 Task: Find connections with filter location Mojokerto with filter topic #healthwith filter profile language Spanish with filter current company Philips Lighting with filter school Indian Institute of Technology, Ropar with filter industry Retail Pharmacies with filter service category User Experience Writing with filter keywords title Welding
Action: Mouse pressed left at (495, 137)
Screenshot: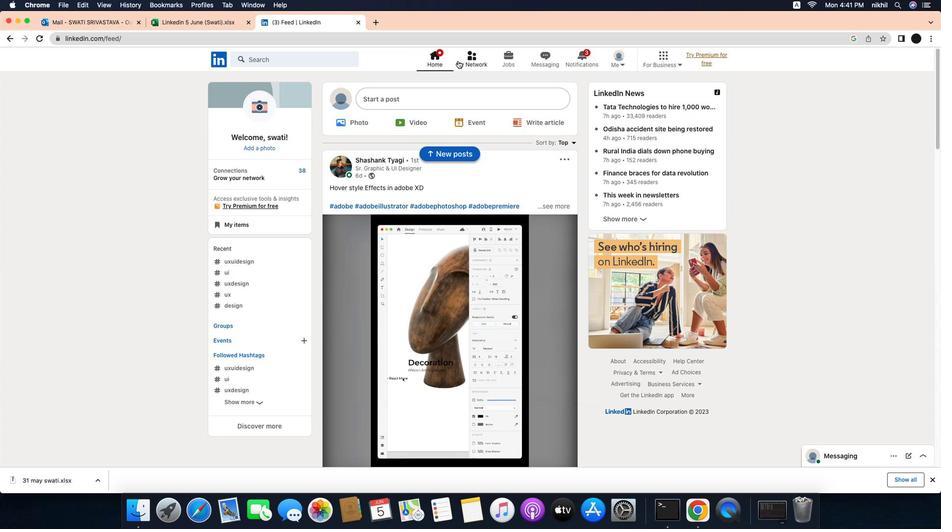 
Action: Mouse moved to (548, 140)
Screenshot: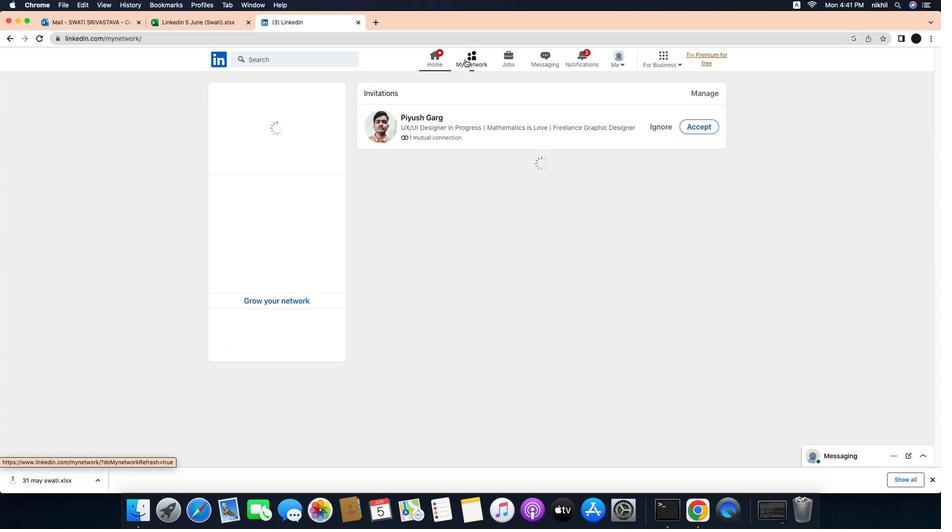 
Action: Mouse pressed left at (548, 140)
Screenshot: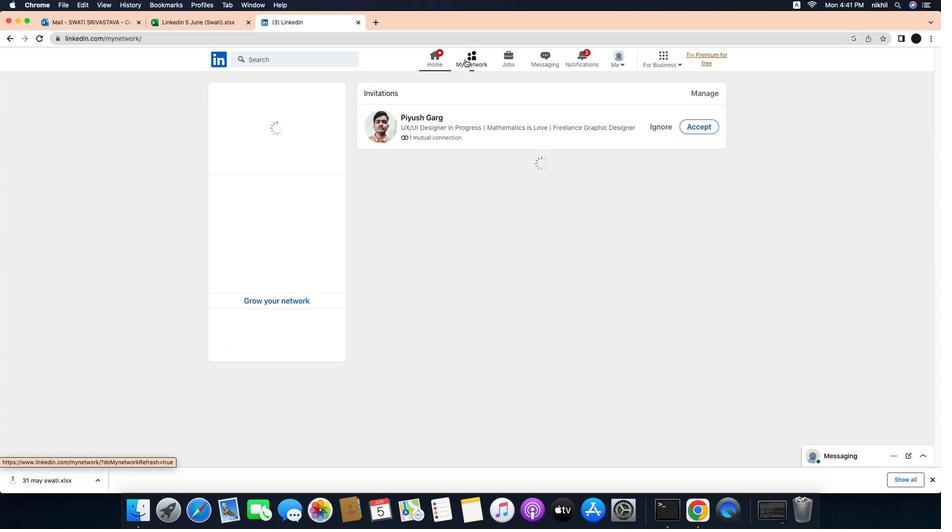 
Action: Mouse moved to (438, 177)
Screenshot: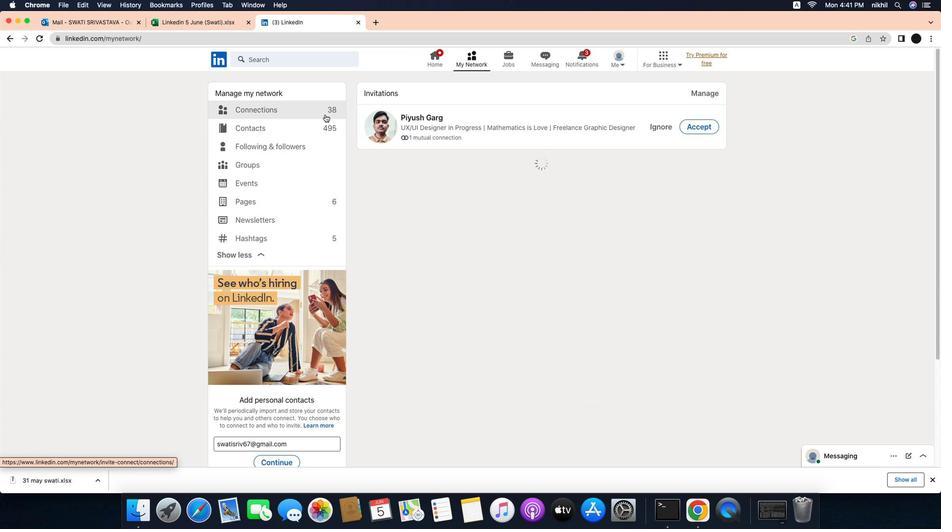 
Action: Mouse pressed left at (438, 177)
Screenshot: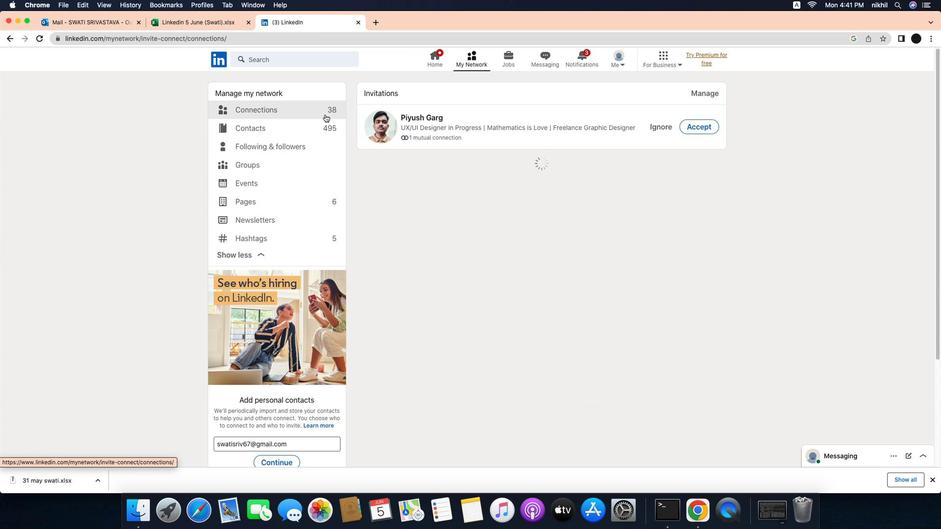 
Action: Mouse moved to (605, 176)
Screenshot: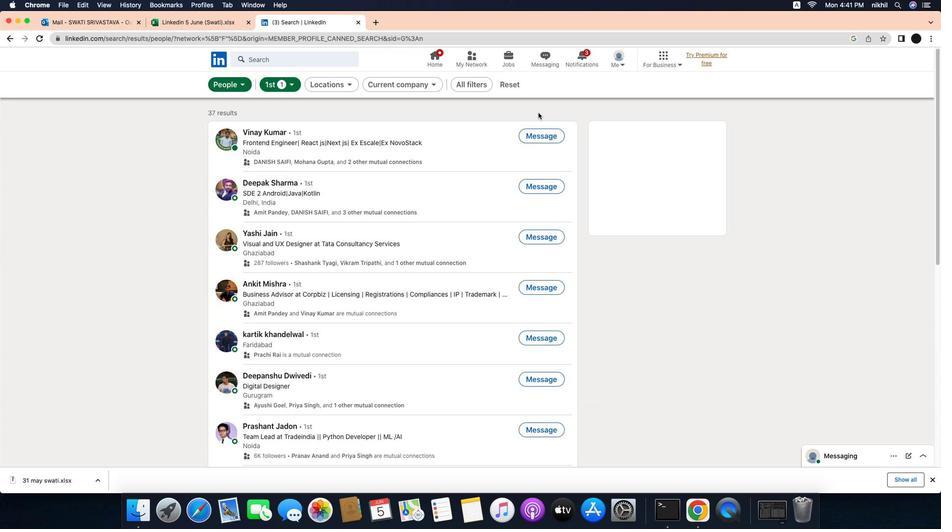 
Action: Mouse pressed left at (605, 176)
Screenshot: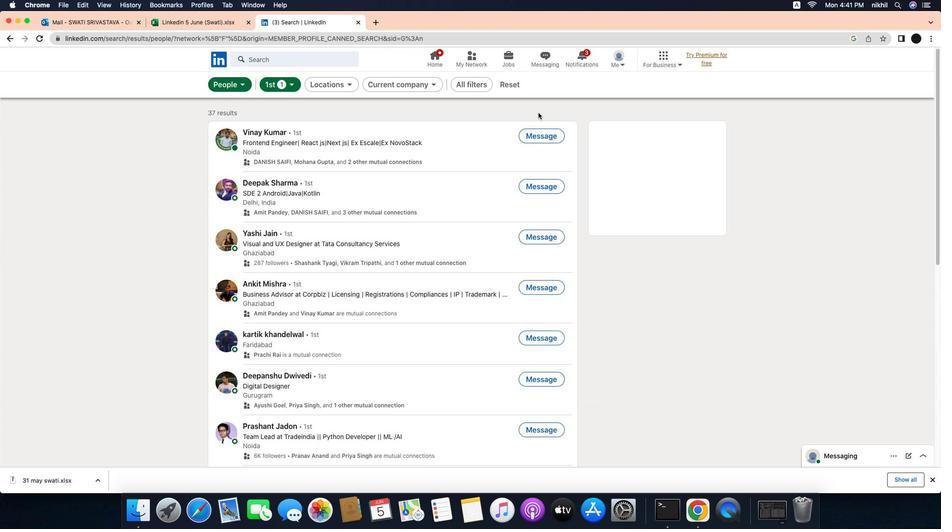 
Action: Mouse moved to (589, 158)
Screenshot: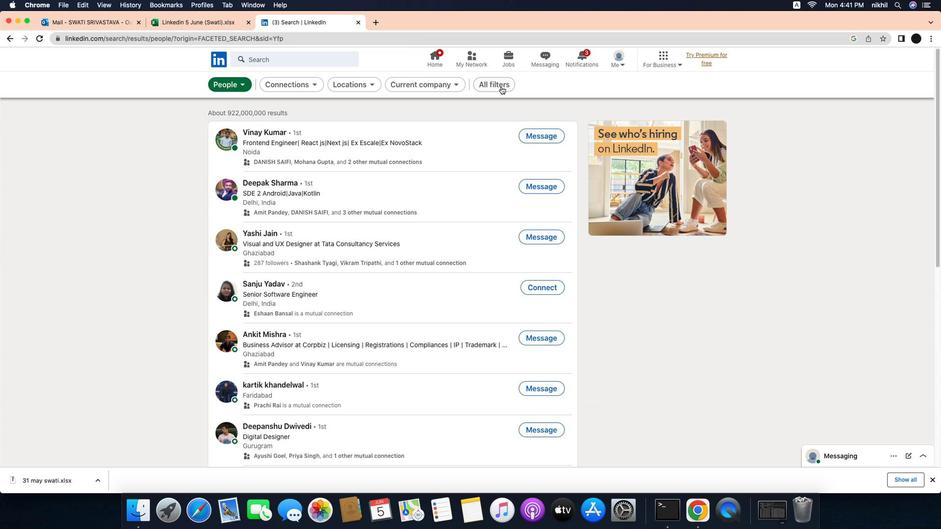 
Action: Mouse pressed left at (589, 158)
Screenshot: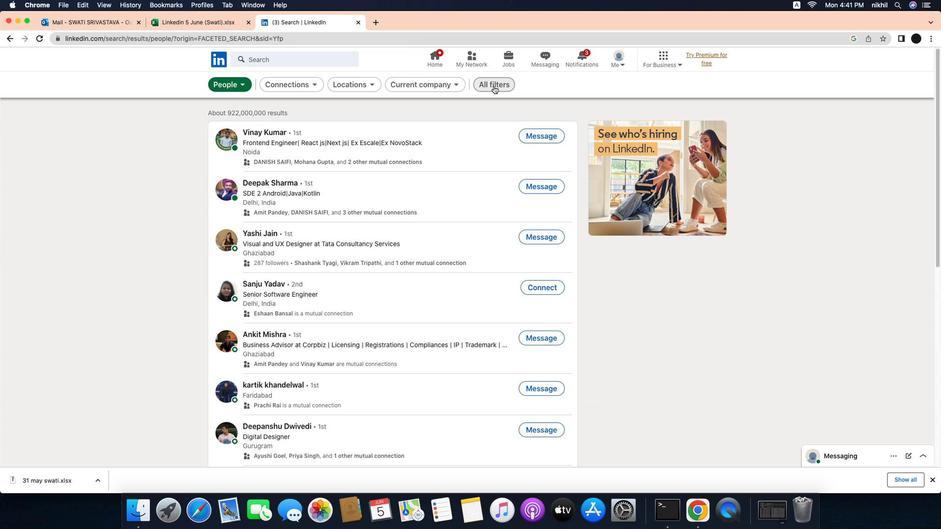 
Action: Mouse moved to (570, 157)
Screenshot: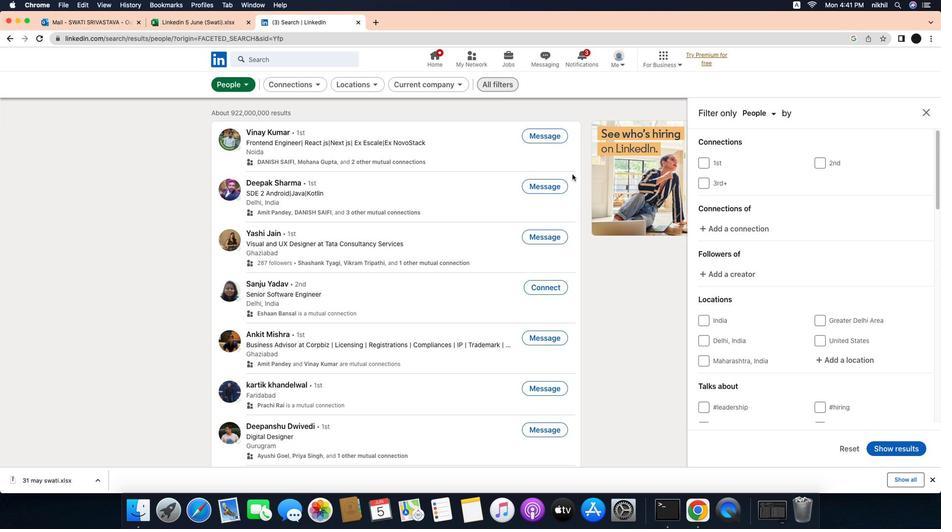 
Action: Mouse pressed left at (570, 157)
Screenshot: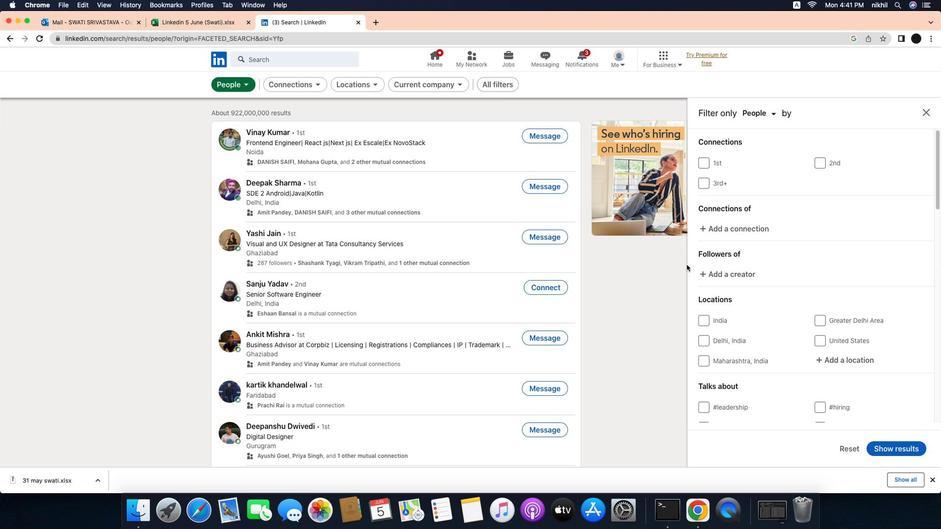 
Action: Mouse moved to (784, 304)
Screenshot: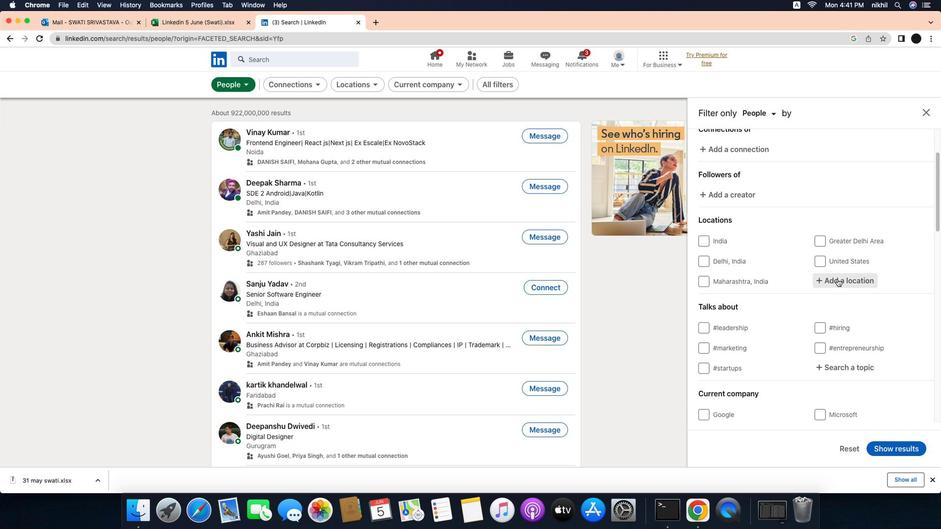 
Action: Mouse scrolled (784, 304) with delta (181, 101)
Screenshot: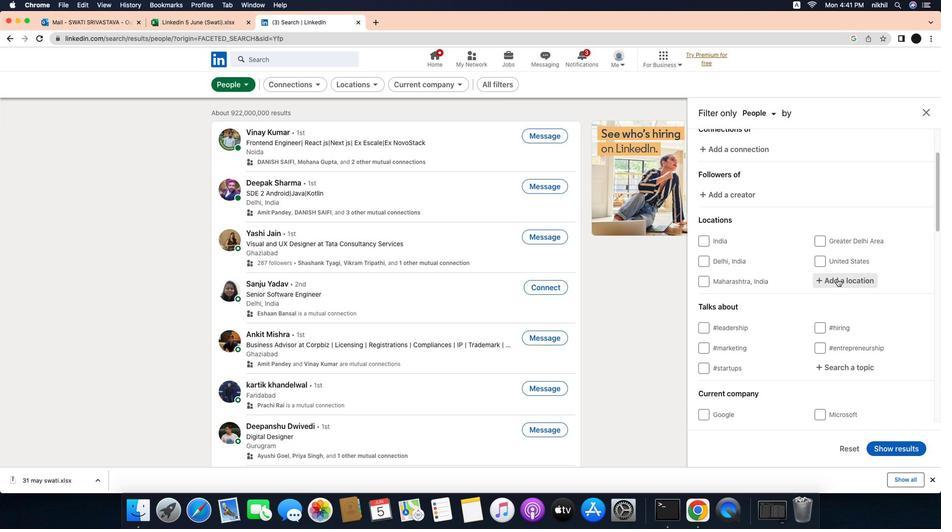 
Action: Mouse scrolled (784, 304) with delta (181, 101)
Screenshot: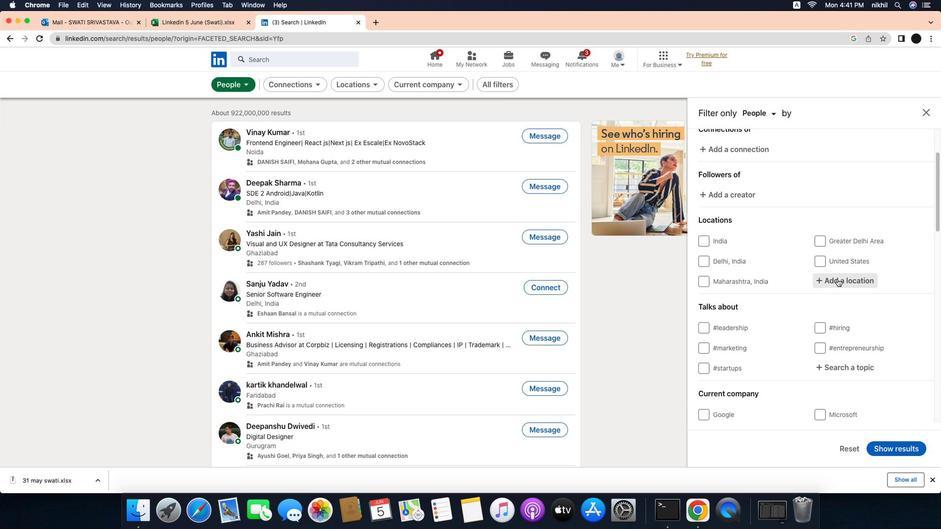 
Action: Mouse scrolled (784, 304) with delta (181, 101)
Screenshot: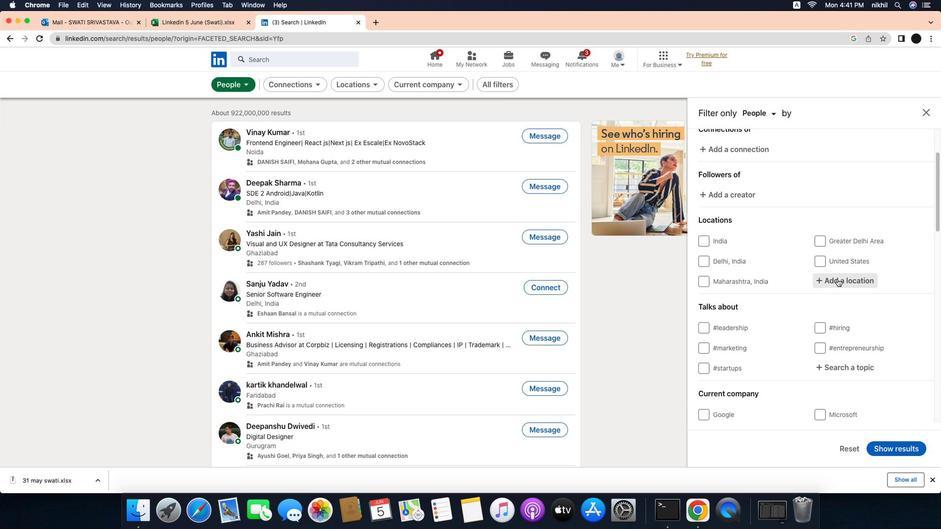 
Action: Mouse moved to (842, 285)
Screenshot: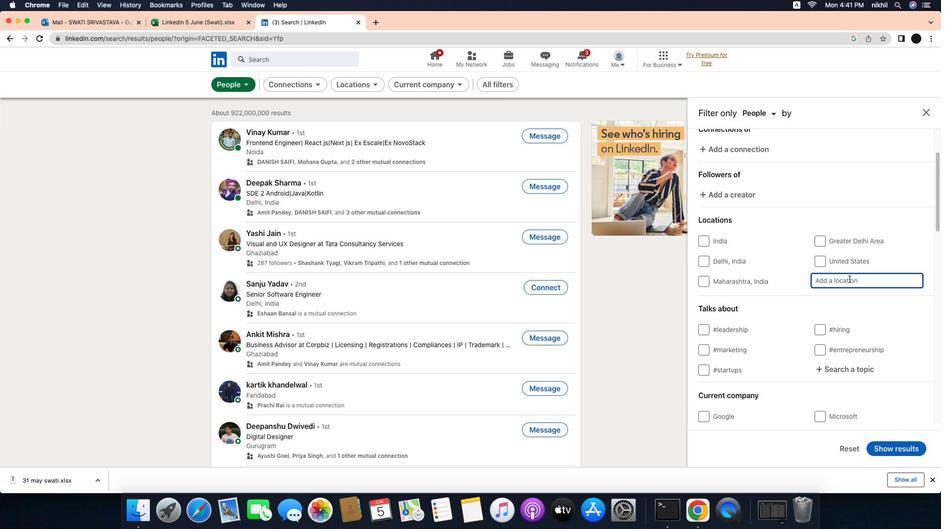 
Action: Mouse pressed left at (842, 285)
Screenshot: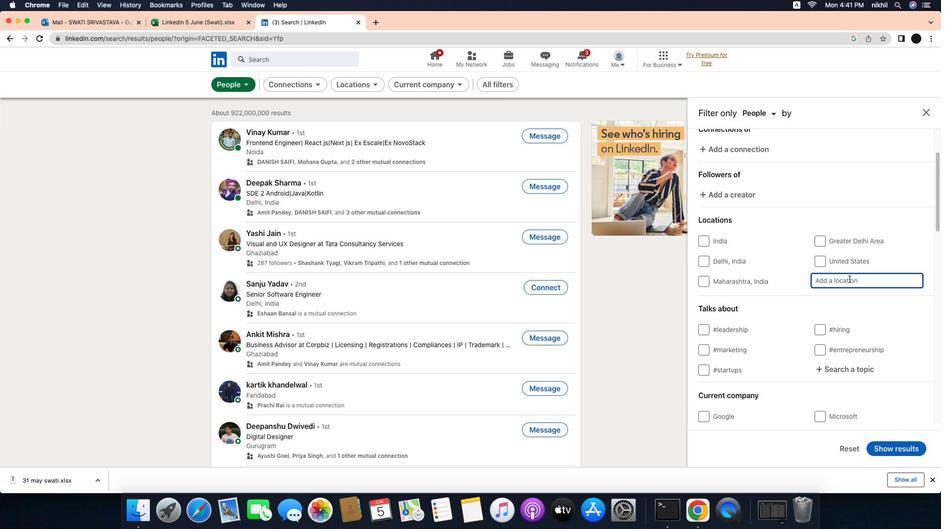 
Action: Mouse moved to (851, 285)
Screenshot: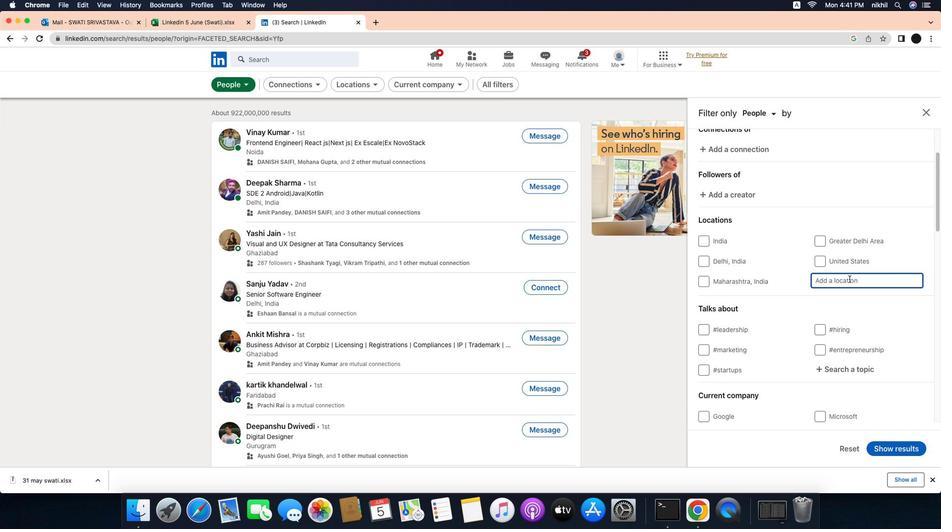 
Action: Mouse pressed left at (851, 285)
Screenshot: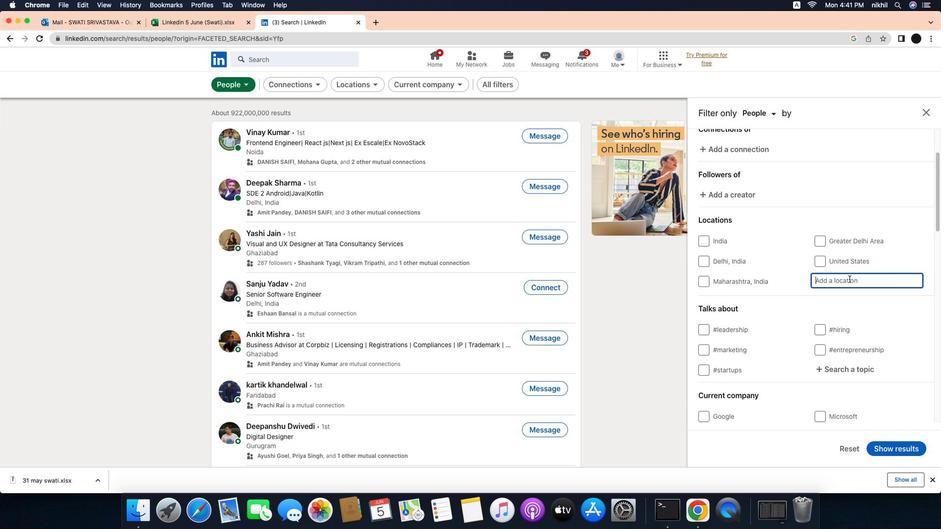 
Action: Key pressed Key.caps_lock'M'Key.caps_lock'o''j''o''k''e''r''t''o'Key.enter
Screenshot: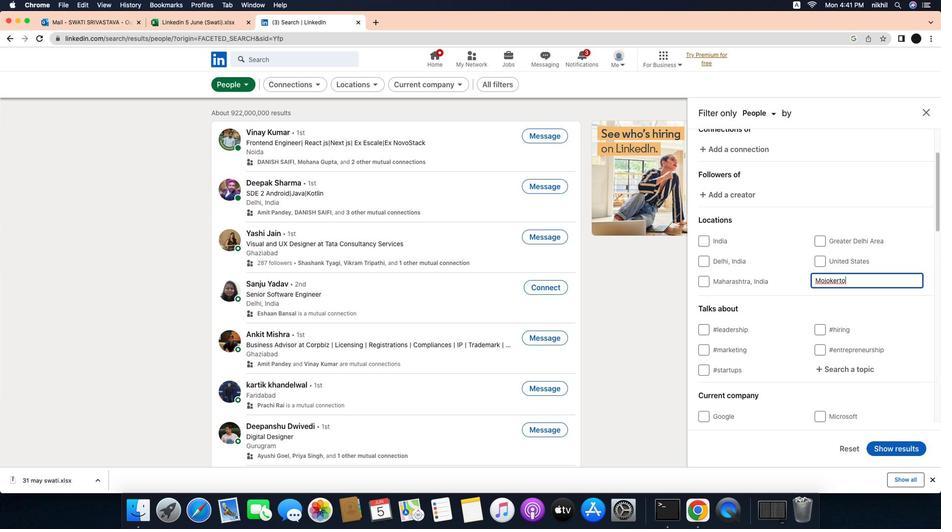 
Action: Mouse moved to (850, 308)
Screenshot: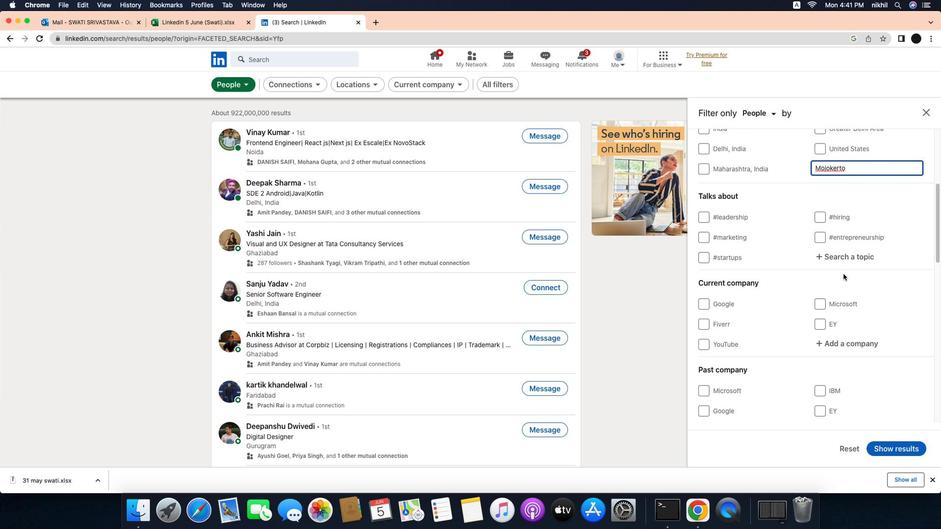 
Action: Mouse scrolled (850, 308) with delta (181, 101)
Screenshot: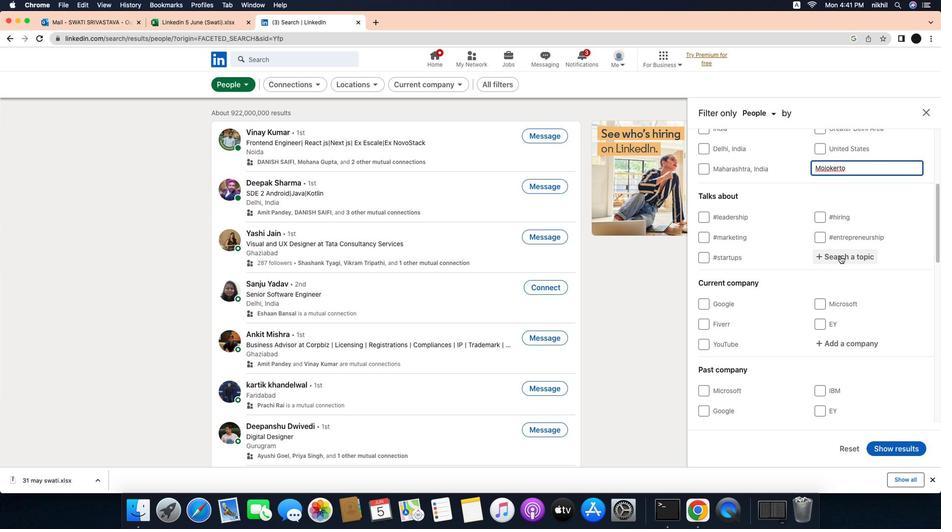 
Action: Mouse moved to (850, 308)
Screenshot: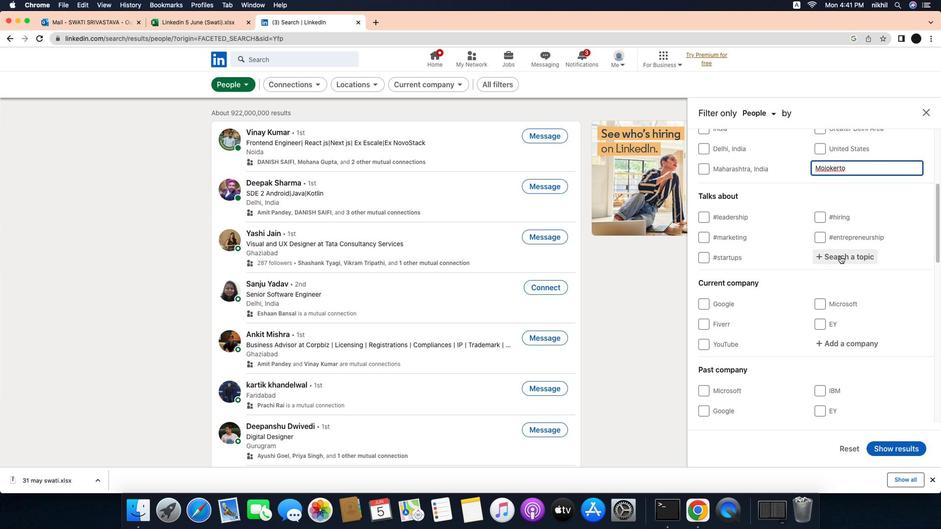 
Action: Mouse scrolled (850, 308) with delta (181, 101)
Screenshot: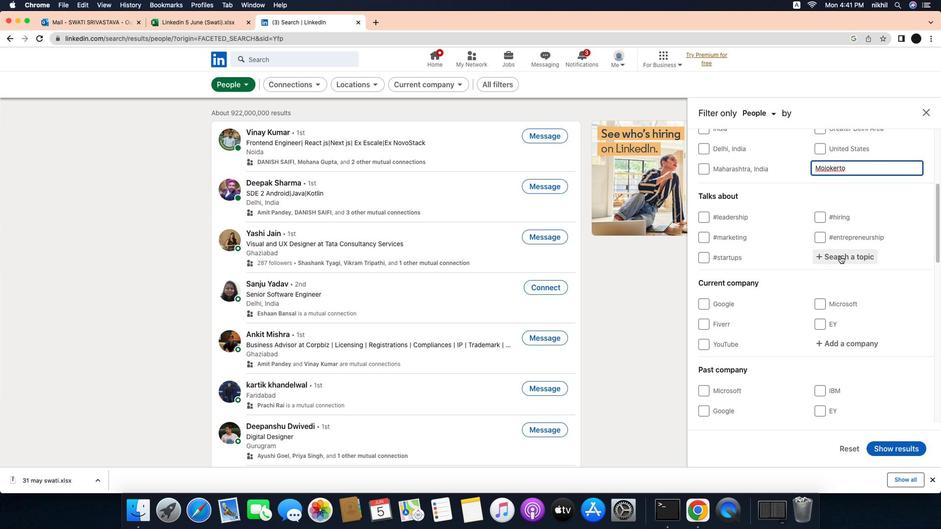 
Action: Mouse moved to (849, 308)
Screenshot: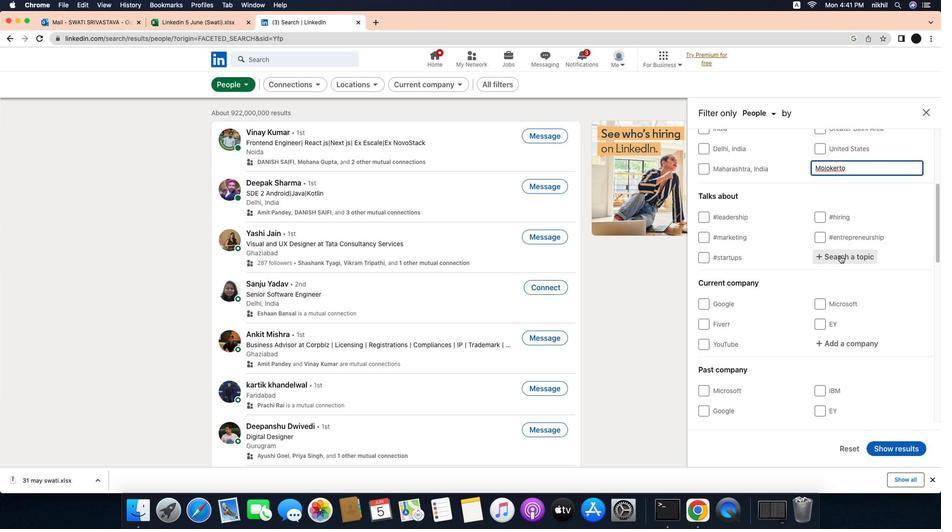
Action: Mouse scrolled (849, 308) with delta (181, 101)
Screenshot: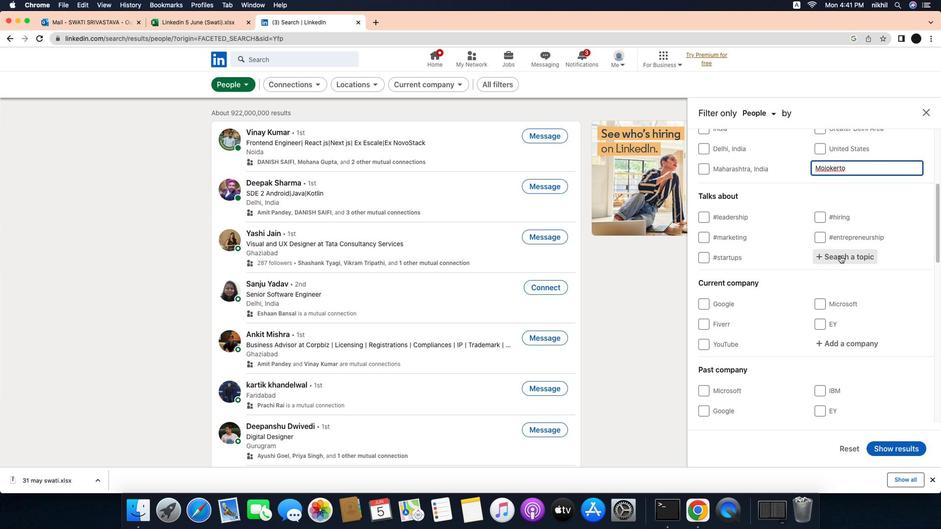
Action: Mouse moved to (849, 308)
Screenshot: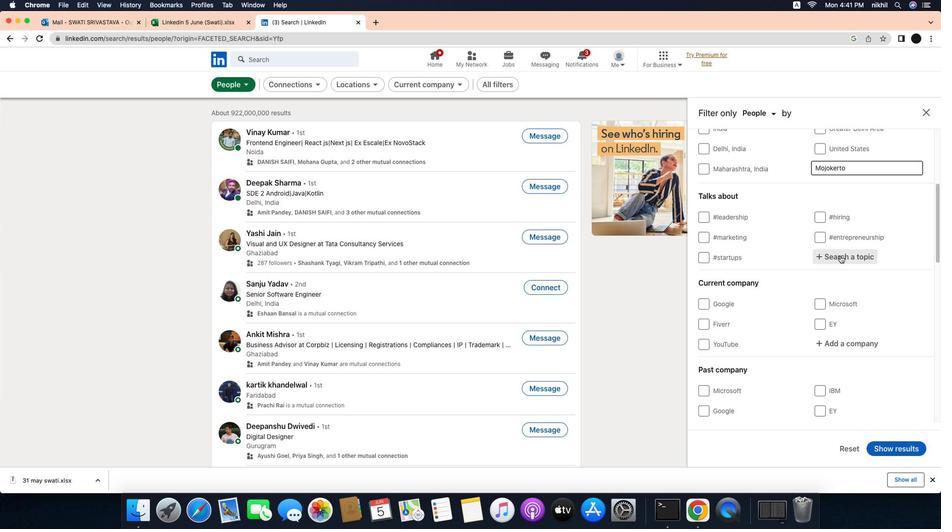 
Action: Mouse scrolled (849, 308) with delta (181, 101)
Screenshot: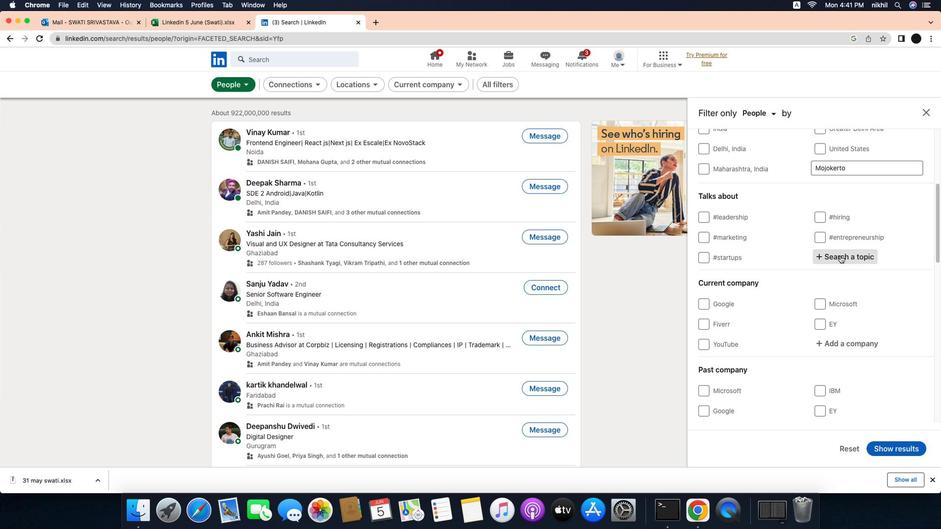 
Action: Mouse moved to (843, 270)
Screenshot: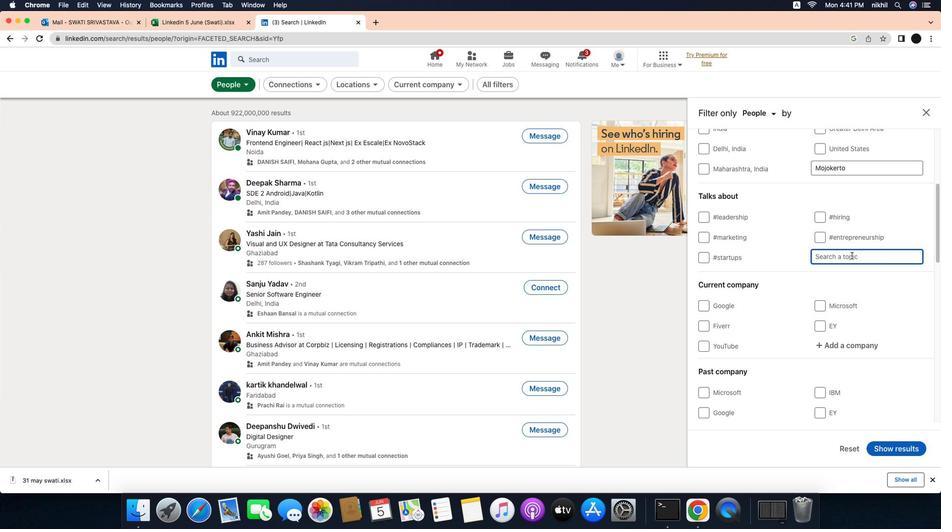 
Action: Mouse pressed left at (843, 270)
Screenshot: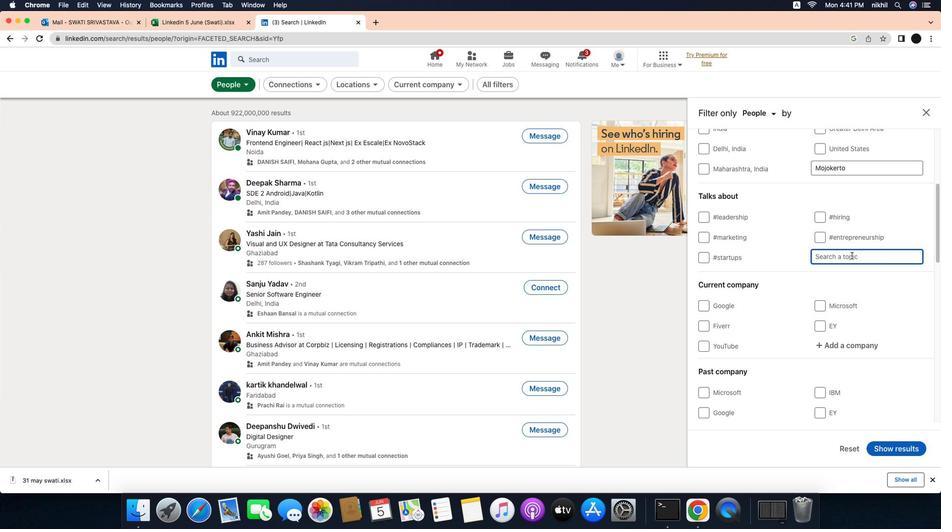 
Action: Mouse moved to (853, 269)
Screenshot: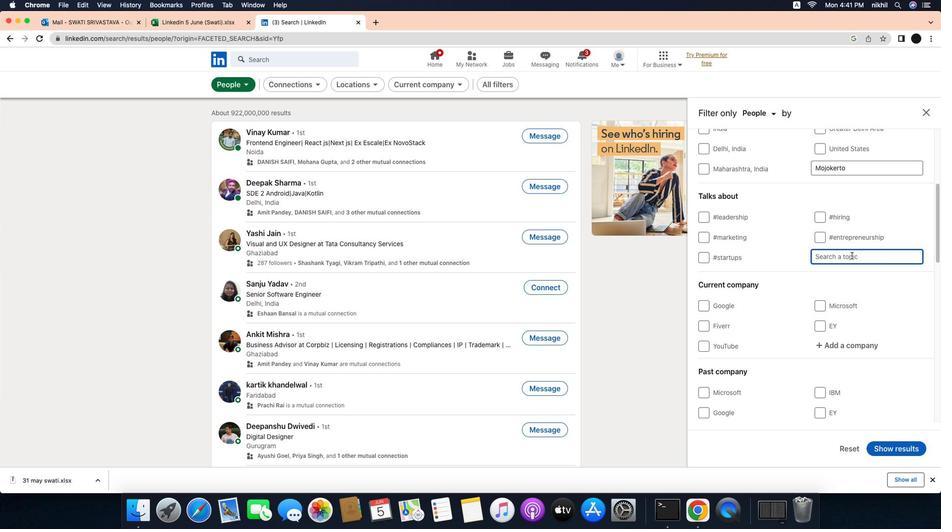 
Action: Mouse pressed left at (853, 269)
Screenshot: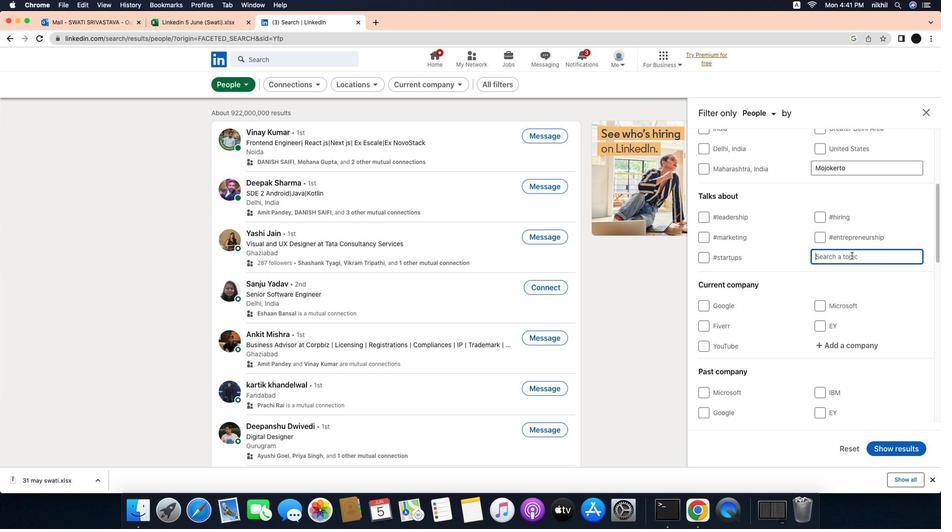 
Action: Mouse moved to (853, 270)
Screenshot: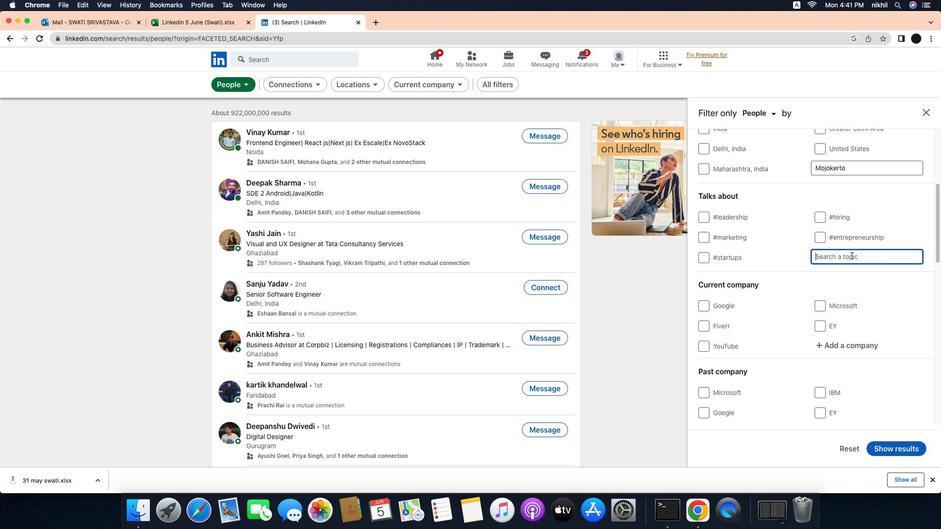 
Action: Key pressed 'h''e''a''l''t''h'
Screenshot: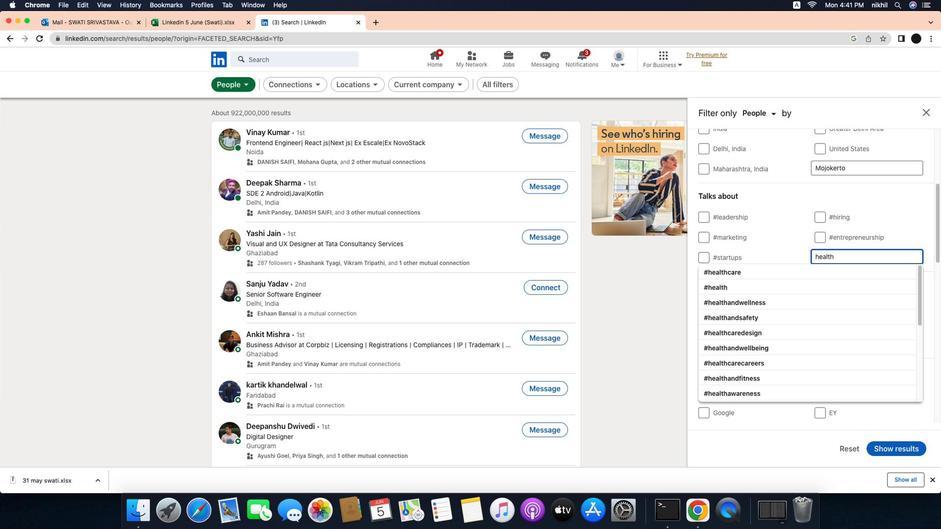 
Action: Mouse moved to (809, 287)
Screenshot: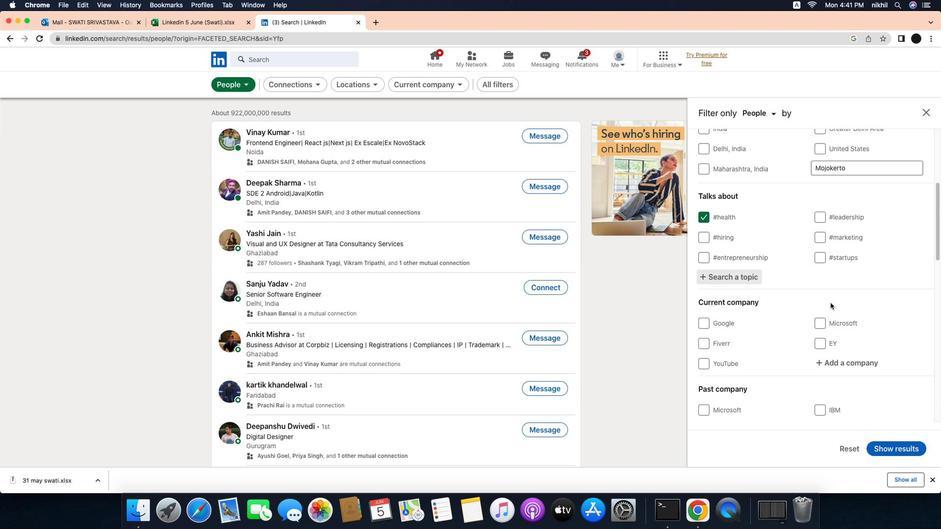 
Action: Mouse pressed left at (809, 287)
Screenshot: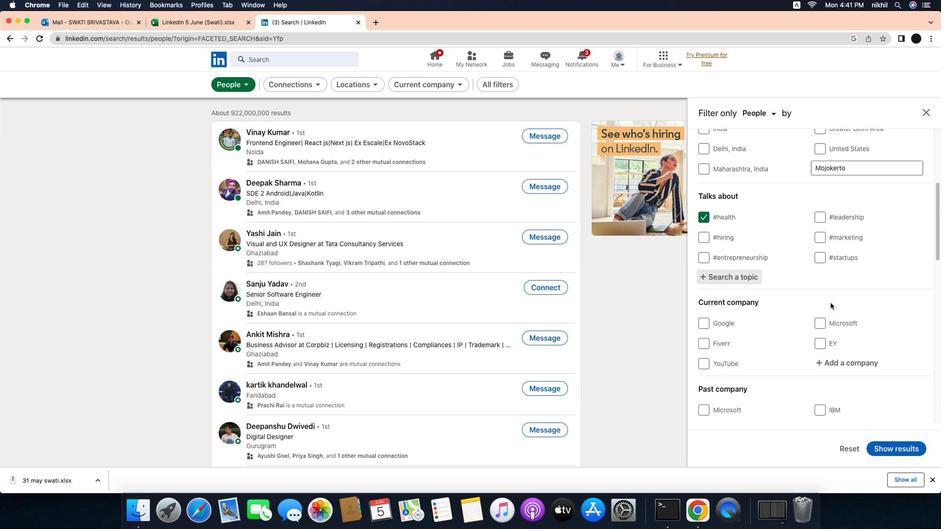 
Action: Mouse moved to (836, 301)
Screenshot: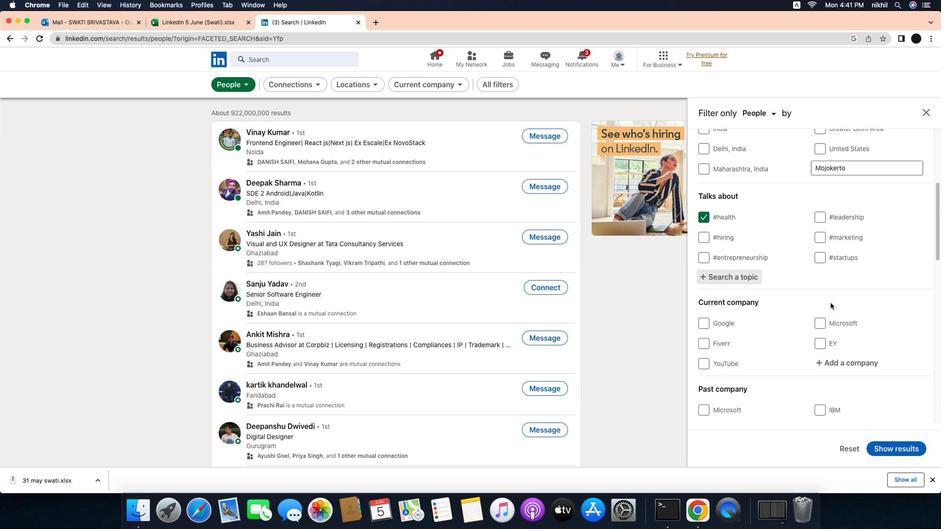 
Action: Mouse scrolled (836, 301) with delta (181, 101)
Screenshot: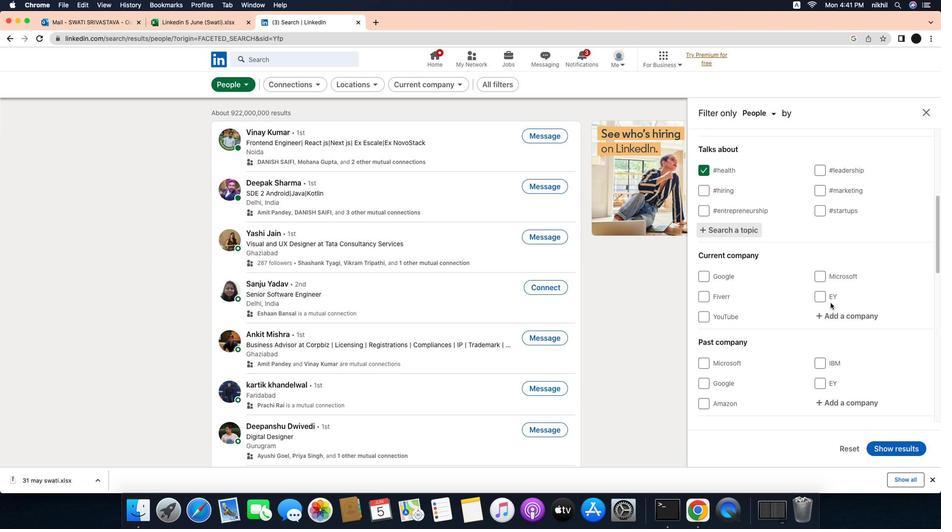 
Action: Mouse scrolled (836, 301) with delta (181, 101)
Screenshot: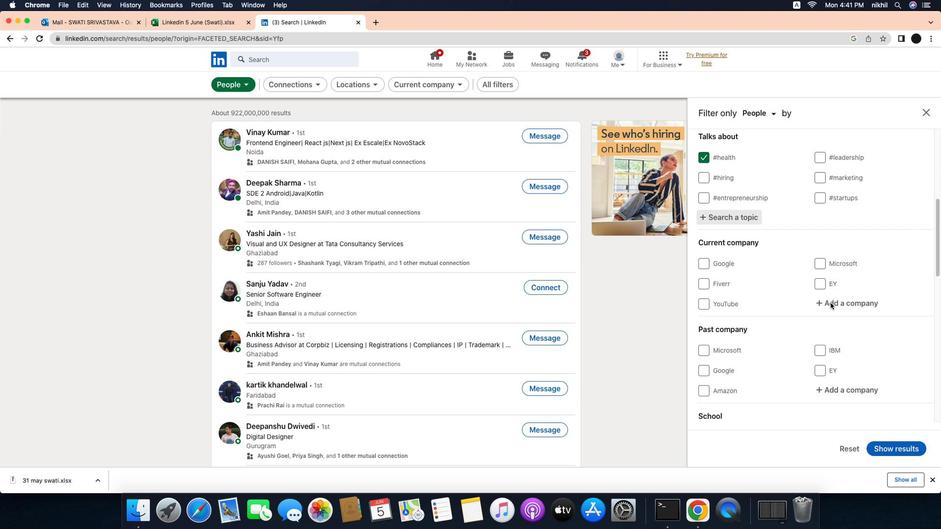 
Action: Mouse scrolled (836, 301) with delta (181, 101)
Screenshot: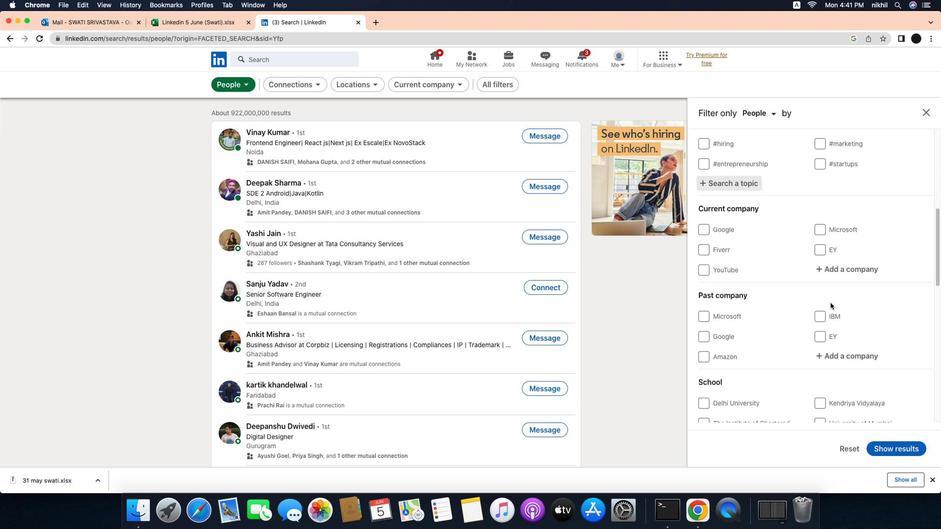 
Action: Mouse scrolled (836, 301) with delta (181, 101)
Screenshot: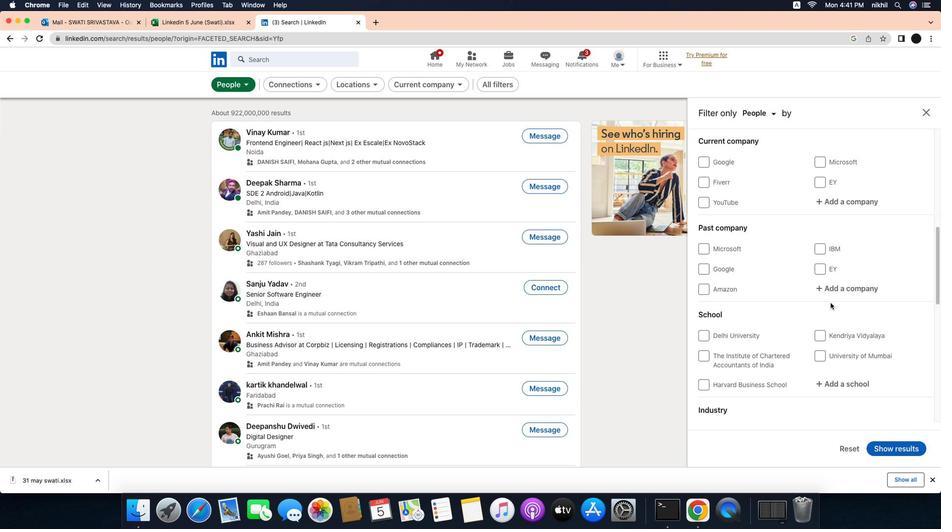 
Action: Mouse scrolled (836, 301) with delta (181, 101)
Screenshot: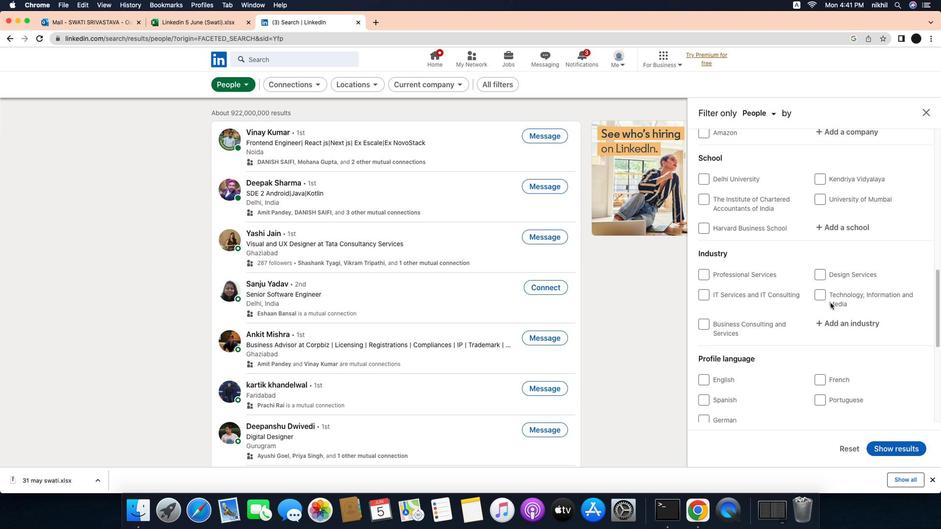 
Action: Mouse scrolled (836, 301) with delta (181, 101)
Screenshot: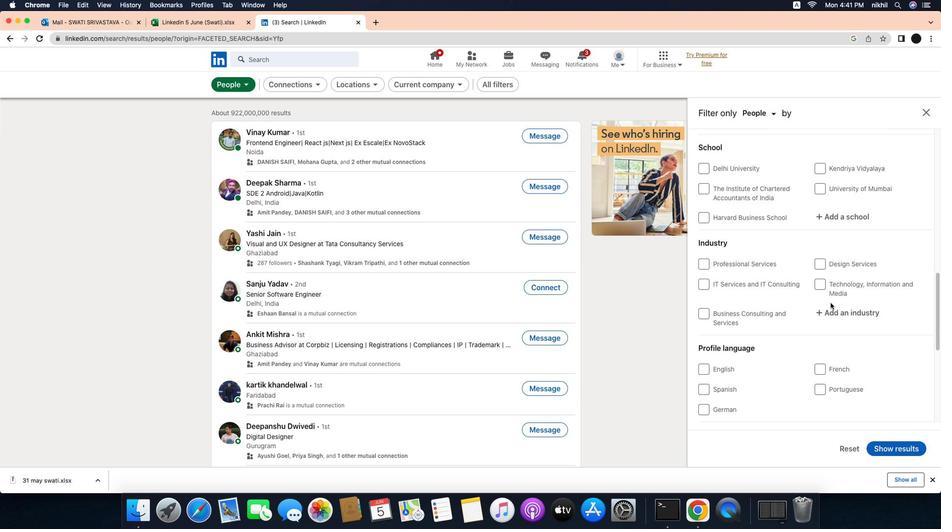 
Action: Mouse scrolled (836, 301) with delta (181, 101)
Screenshot: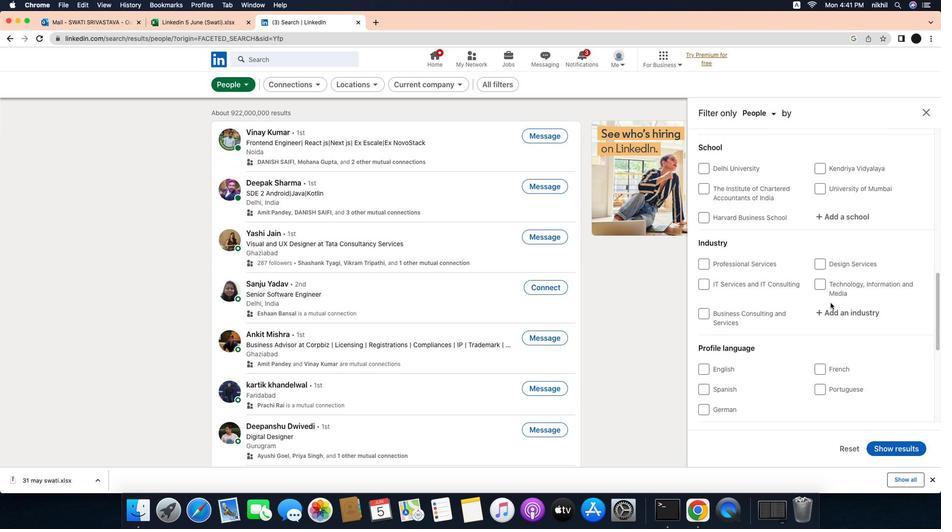 
Action: Mouse scrolled (836, 301) with delta (181, 101)
Screenshot: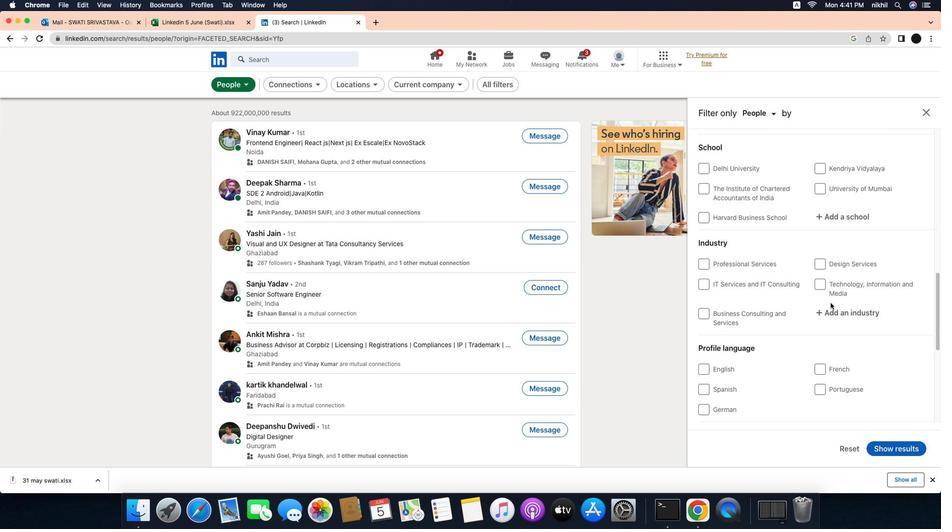
Action: Mouse scrolled (836, 301) with delta (181, 101)
Screenshot: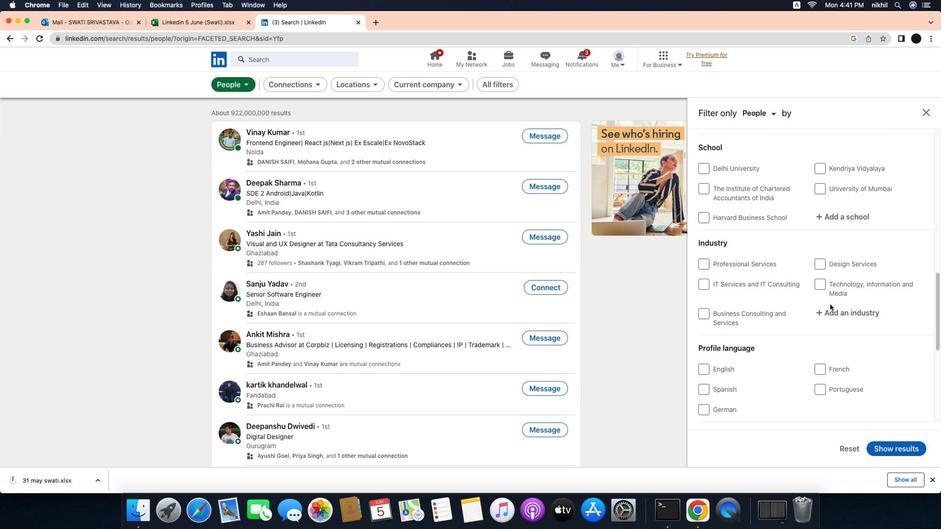 
Action: Mouse scrolled (836, 301) with delta (181, 101)
Screenshot: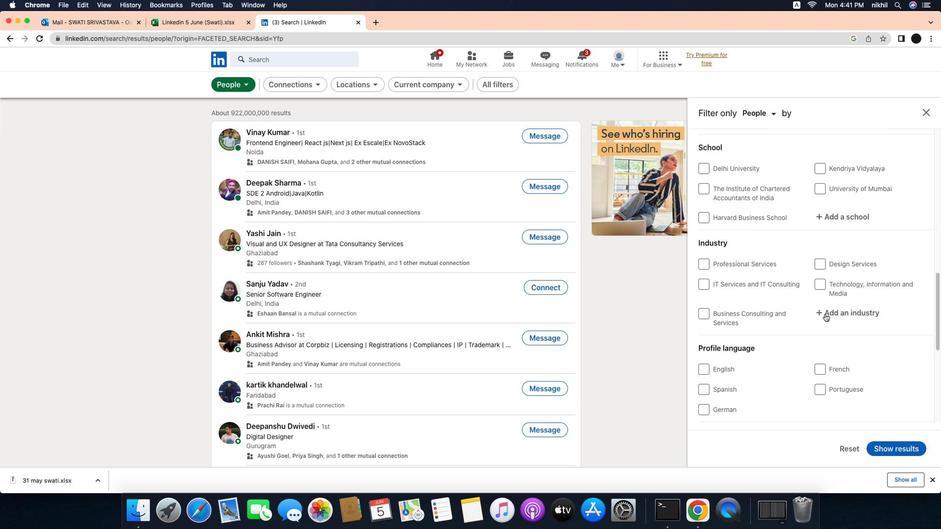 
Action: Mouse scrolled (836, 301) with delta (181, 101)
Screenshot: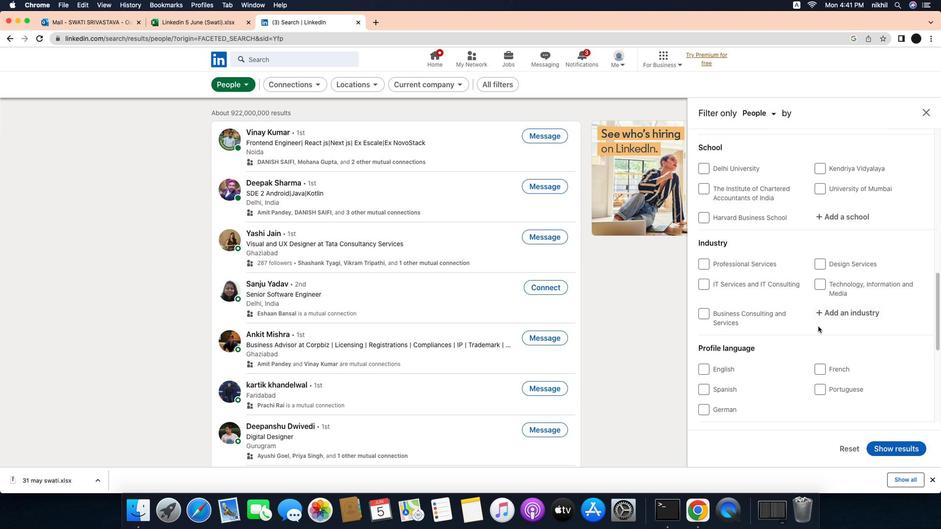 
Action: Mouse scrolled (836, 301) with delta (181, 100)
Screenshot: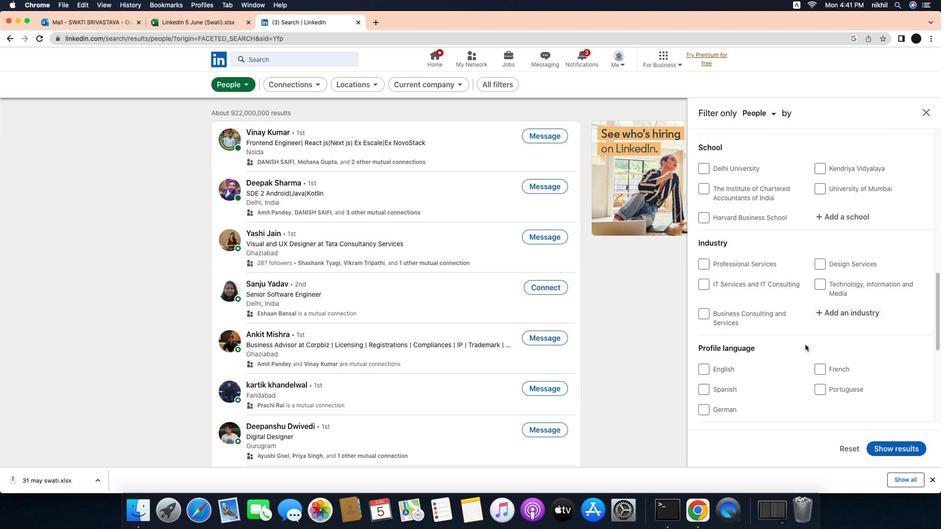 
Action: Mouse moved to (738, 360)
Screenshot: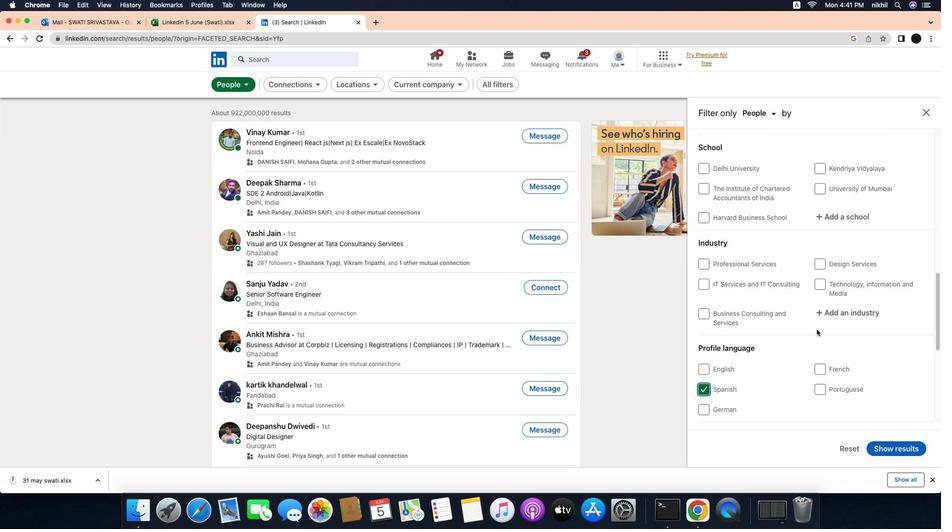 
Action: Mouse pressed left at (738, 360)
Screenshot: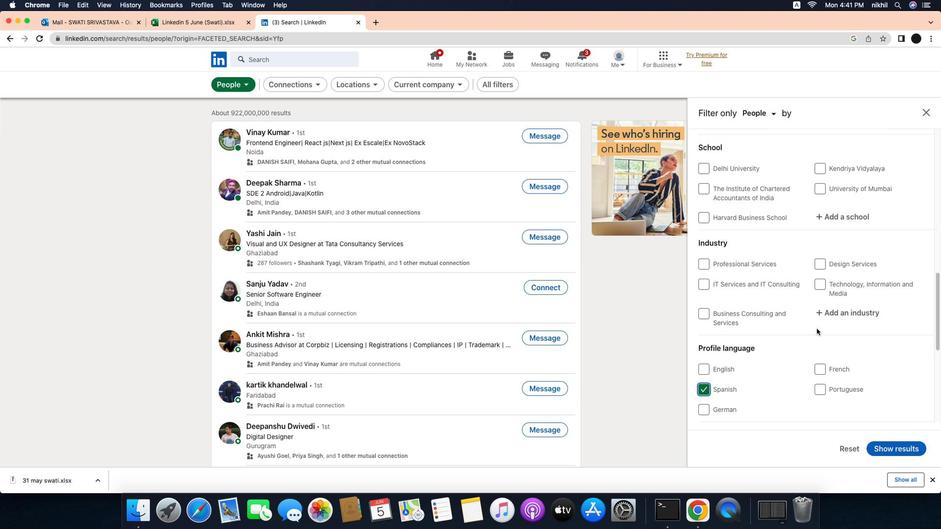 
Action: Mouse moved to (825, 317)
Screenshot: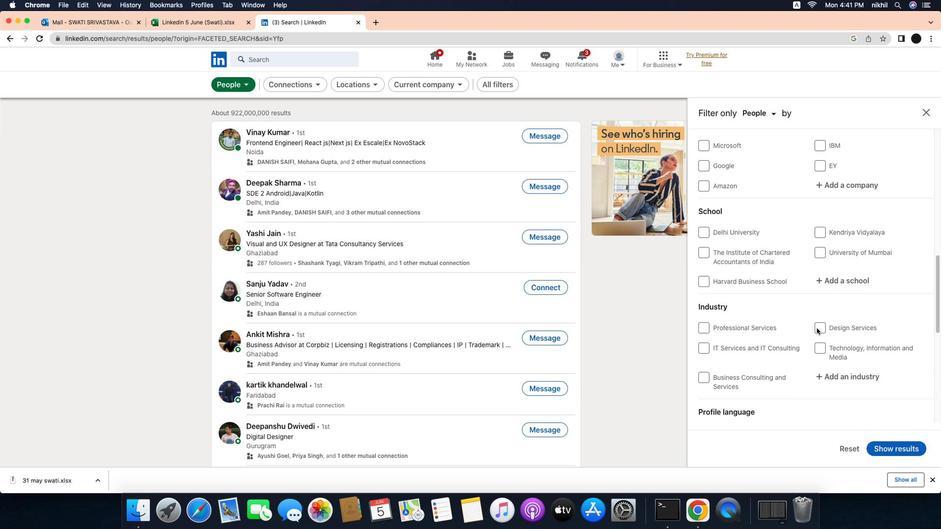 
Action: Mouse scrolled (825, 317) with delta (181, 102)
Screenshot: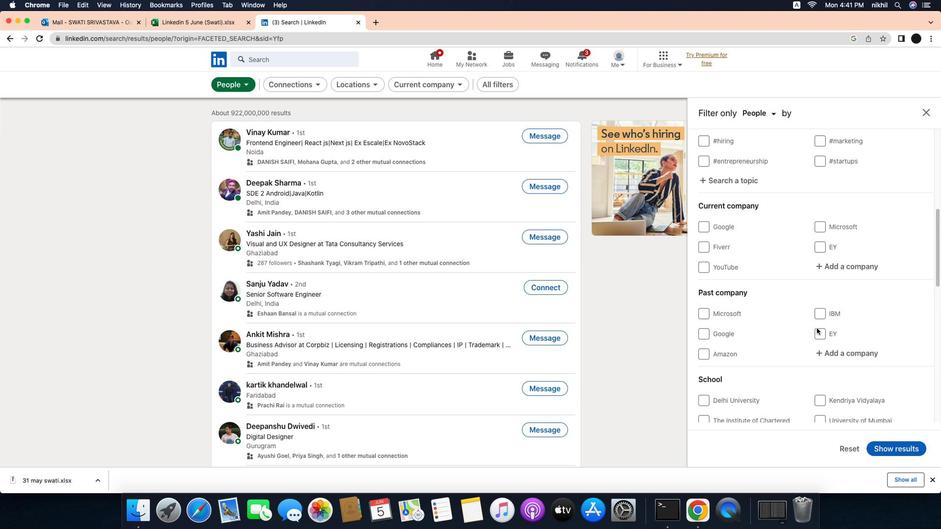 
Action: Mouse scrolled (825, 317) with delta (181, 102)
Screenshot: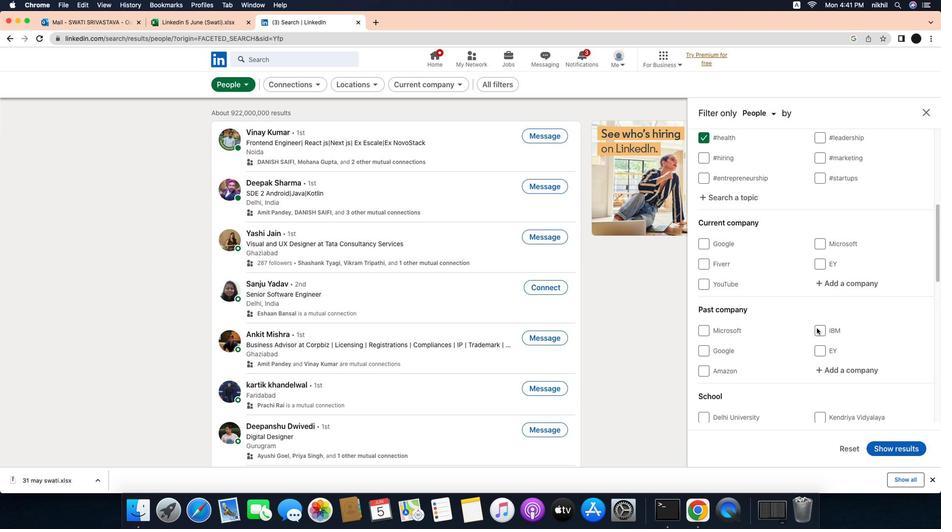 
Action: Mouse scrolled (825, 317) with delta (181, 102)
Screenshot: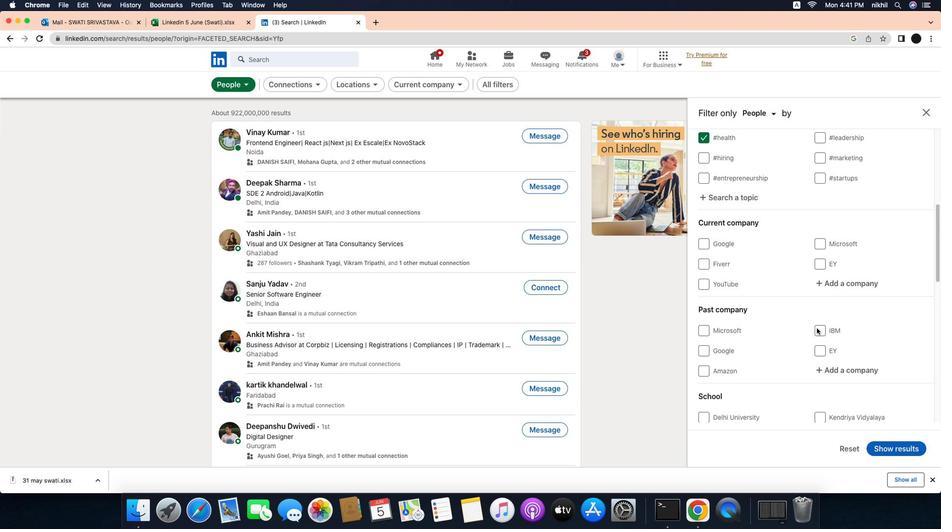 
Action: Mouse scrolled (825, 317) with delta (181, 102)
Screenshot: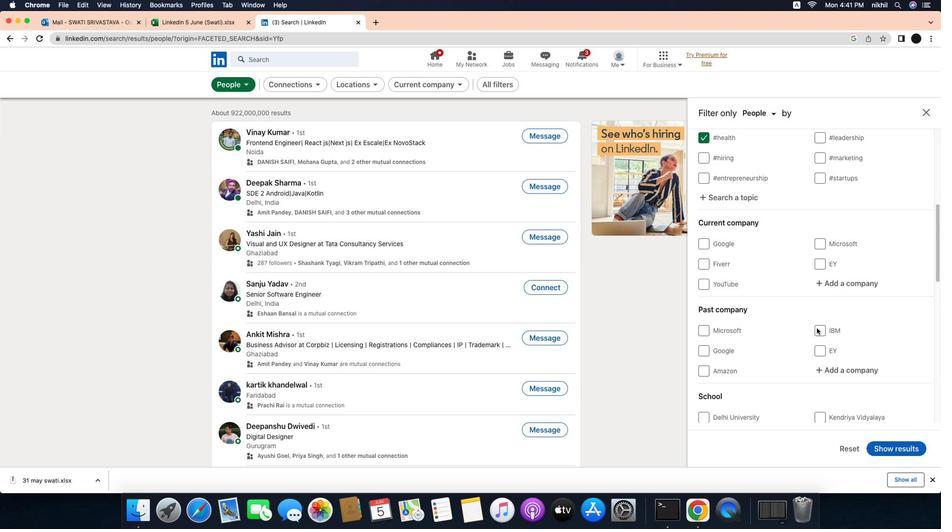 
Action: Mouse scrolled (825, 317) with delta (181, 102)
Screenshot: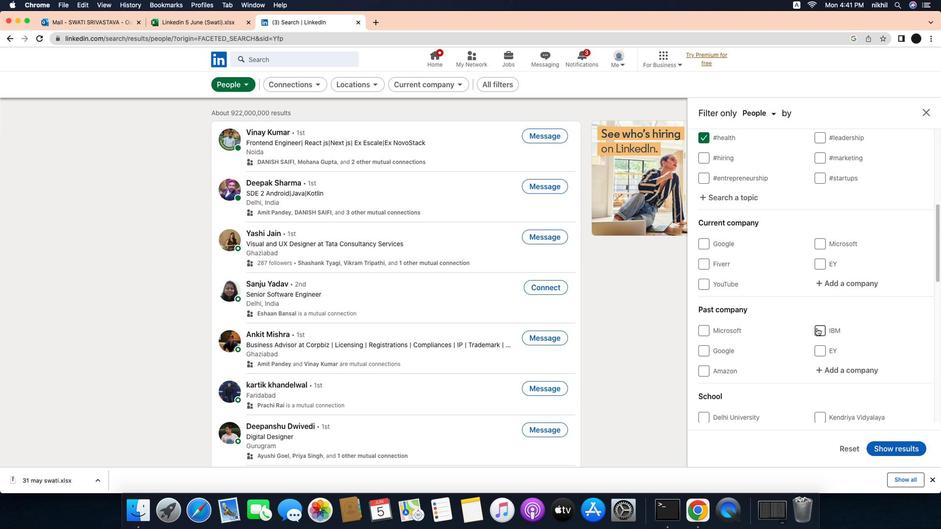 
Action: Mouse scrolled (825, 317) with delta (181, 102)
Screenshot: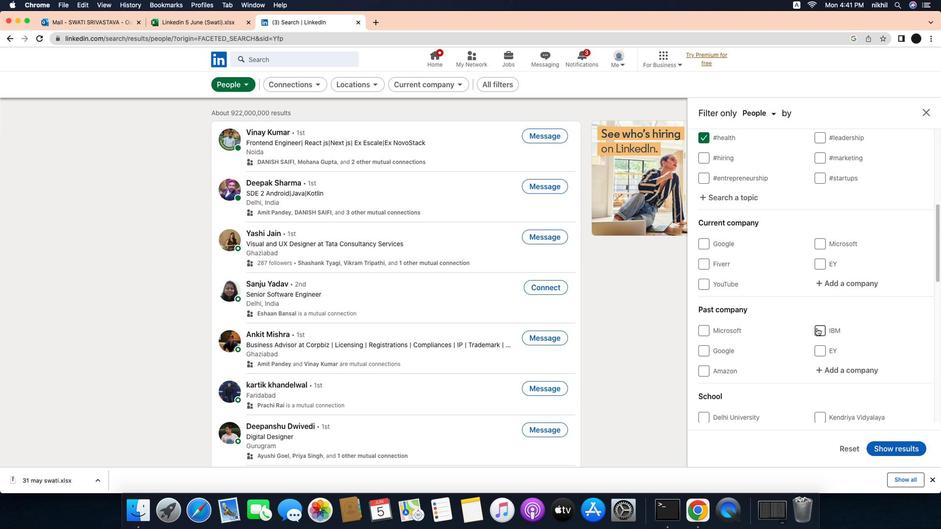 
Action: Mouse scrolled (825, 317) with delta (181, 103)
Screenshot: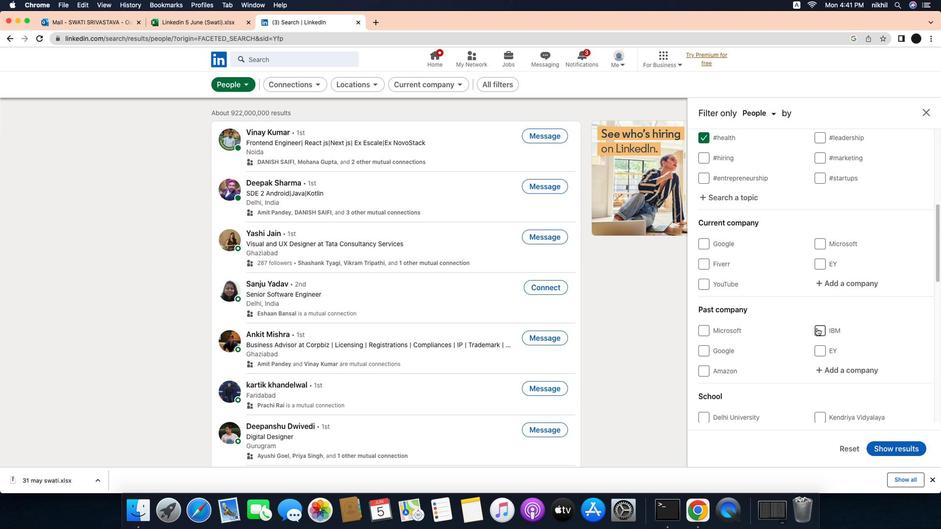 
Action: Mouse scrolled (825, 317) with delta (181, 103)
Screenshot: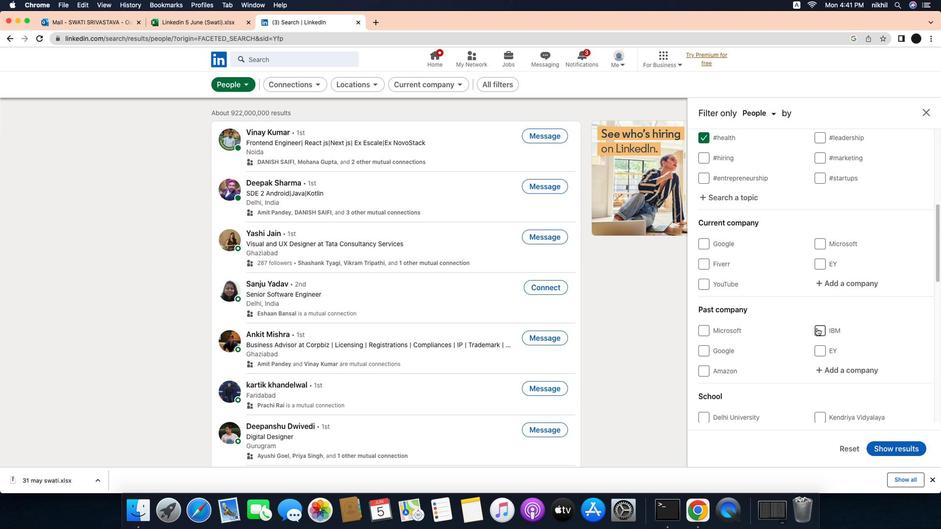 
Action: Mouse scrolled (825, 317) with delta (181, 102)
Screenshot: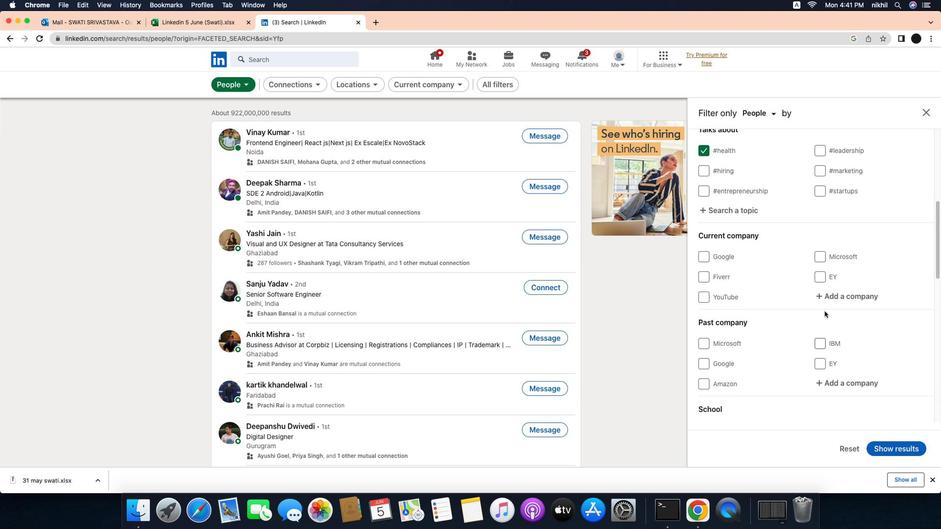 
Action: Mouse scrolled (825, 317) with delta (181, 102)
Screenshot: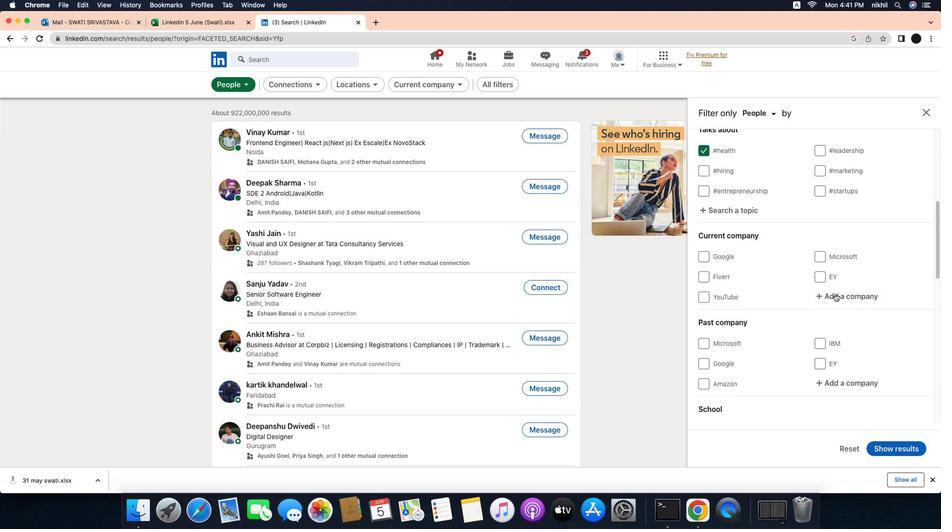 
Action: Mouse scrolled (825, 317) with delta (181, 102)
Screenshot: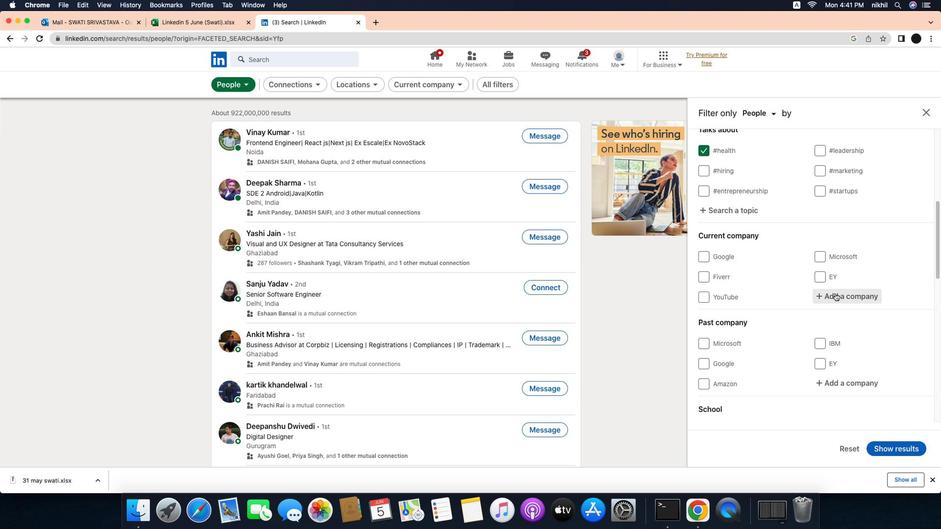 
Action: Mouse scrolled (825, 317) with delta (181, 102)
Screenshot: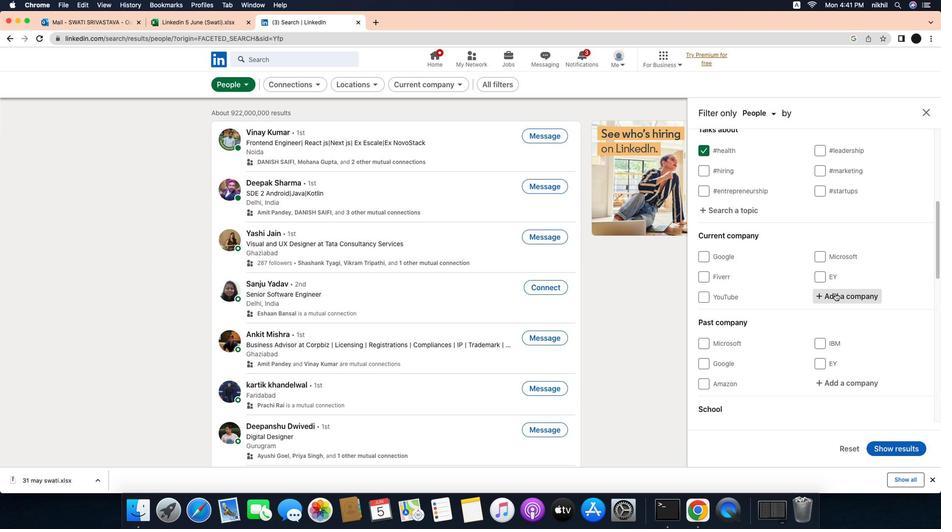 
Action: Mouse moved to (840, 294)
Screenshot: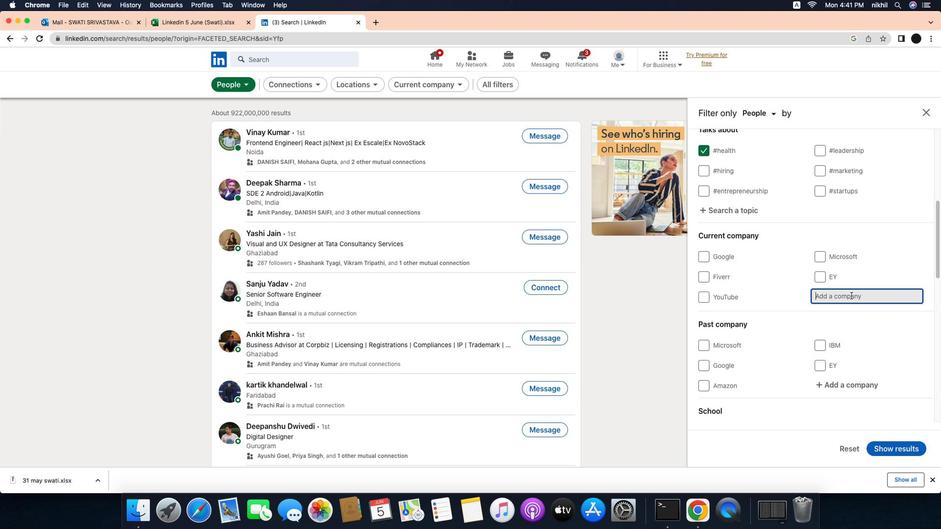 
Action: Mouse pressed left at (840, 294)
Screenshot: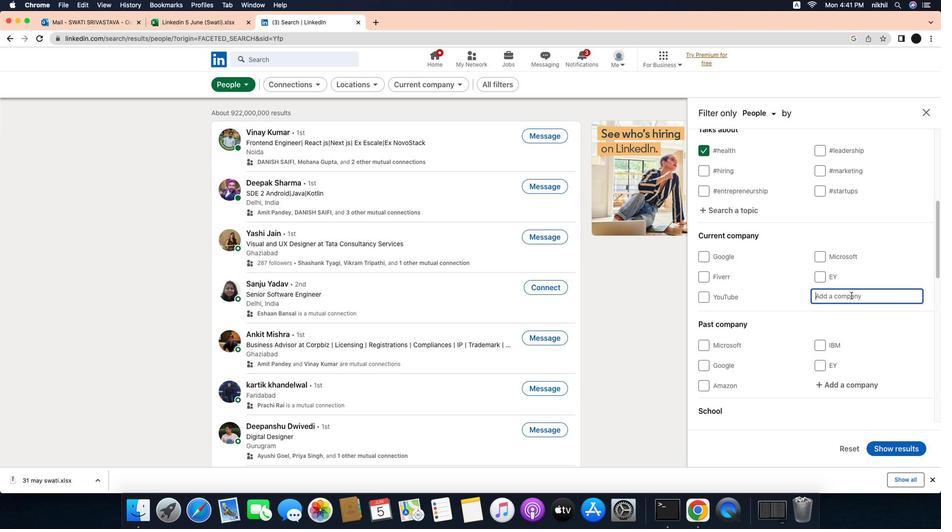
Action: Mouse moved to (852, 296)
Screenshot: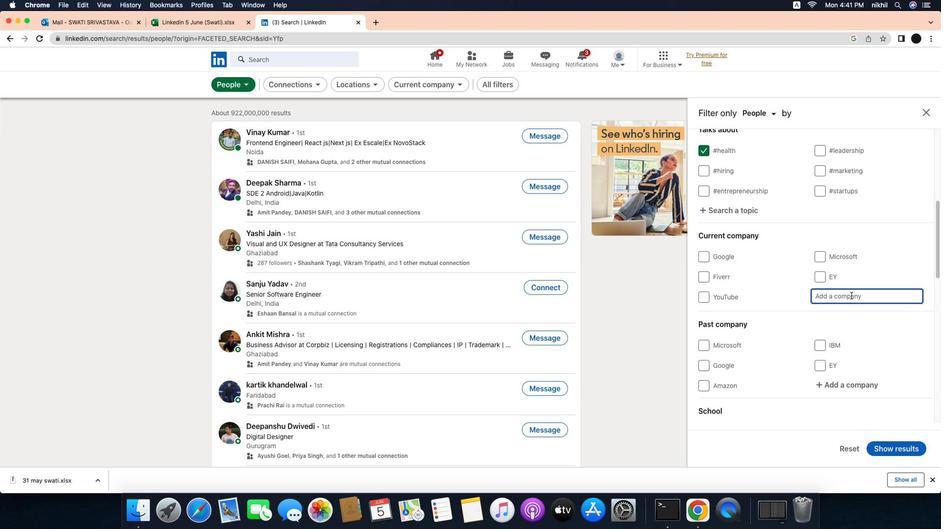 
Action: Mouse pressed left at (852, 296)
Screenshot: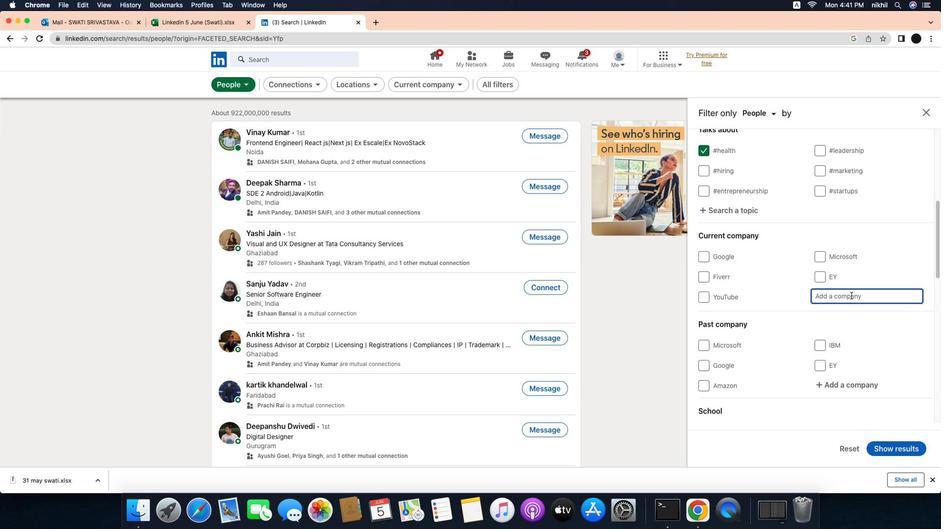
Action: Key pressed Key.caps_lock'P'Key.caps_lock'h''i''l''i''p''s'Key.spaceKey.caps_lock'L'Key.caps_lock'i''g''h''t''i''n''g'
Screenshot: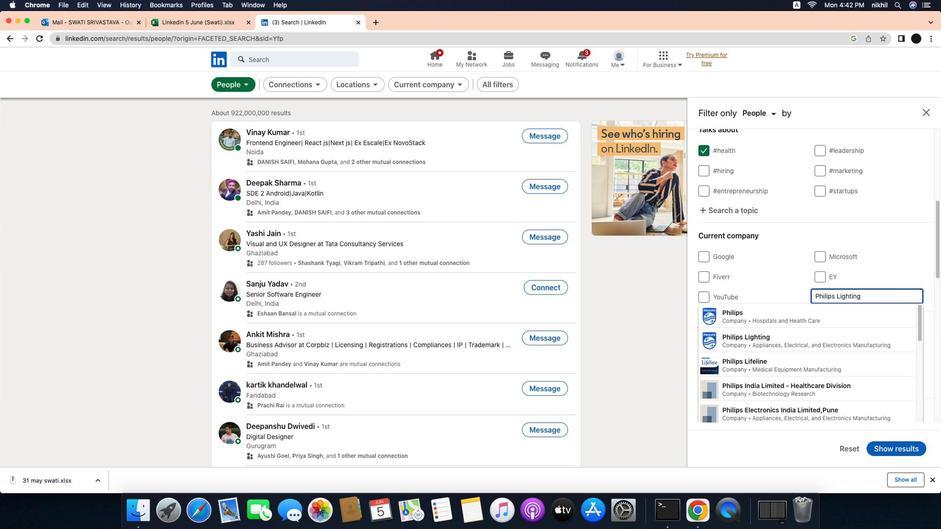
Action: Mouse moved to (813, 323)
Screenshot: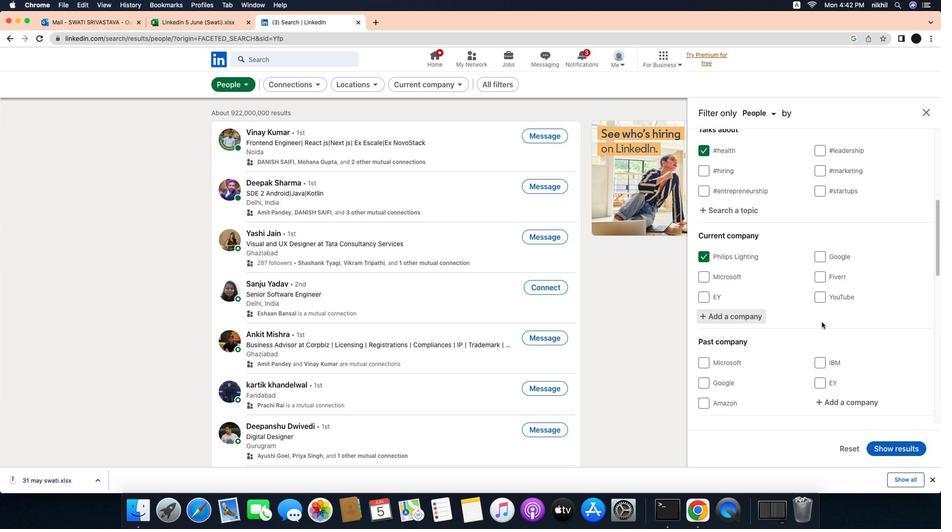 
Action: Mouse pressed left at (813, 323)
Screenshot: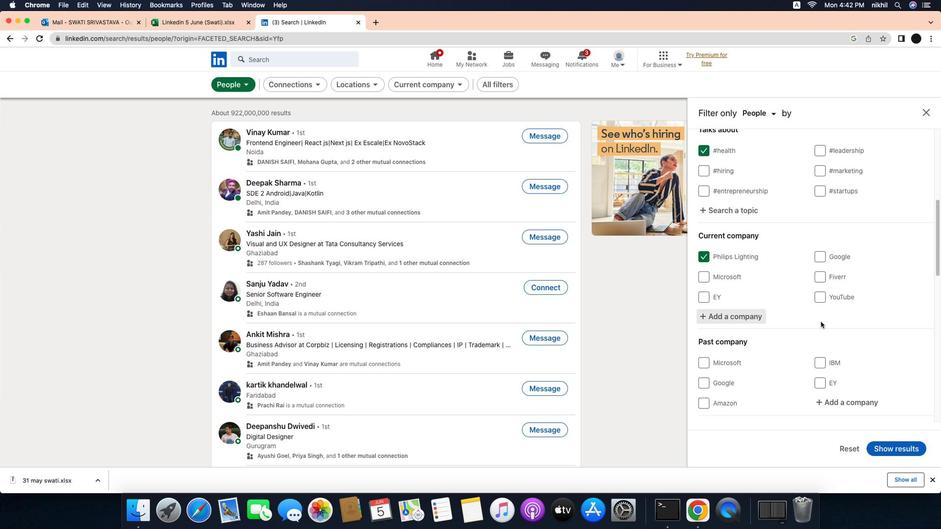
Action: Mouse moved to (828, 313)
Screenshot: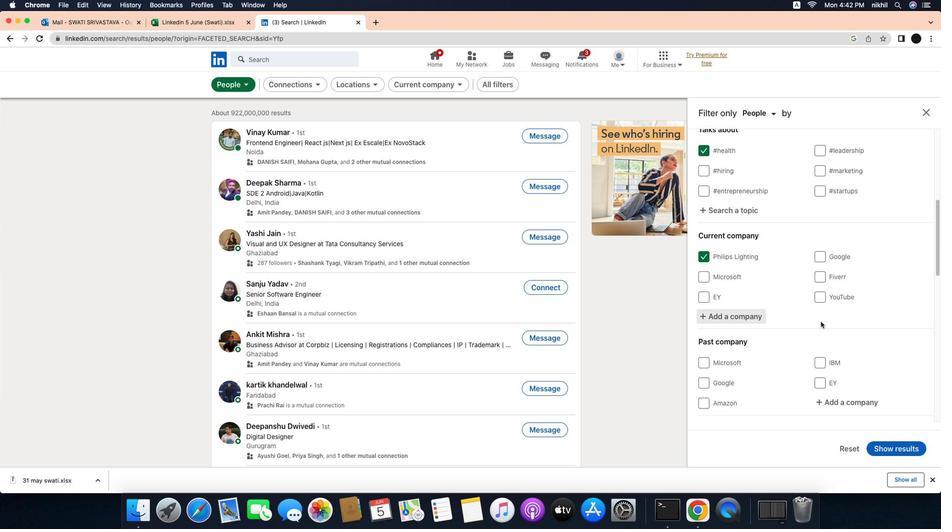 
Action: Mouse scrolled (828, 313) with delta (181, 101)
Screenshot: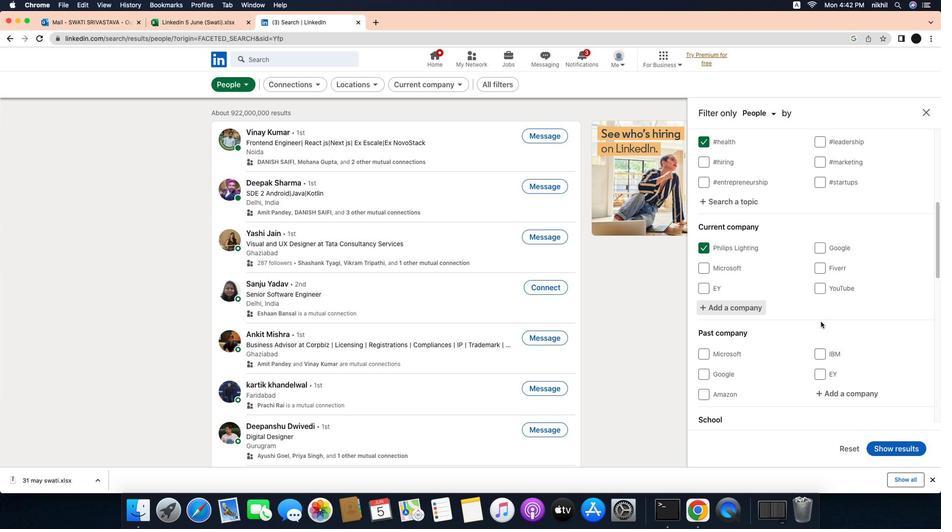 
Action: Mouse scrolled (828, 313) with delta (181, 101)
Screenshot: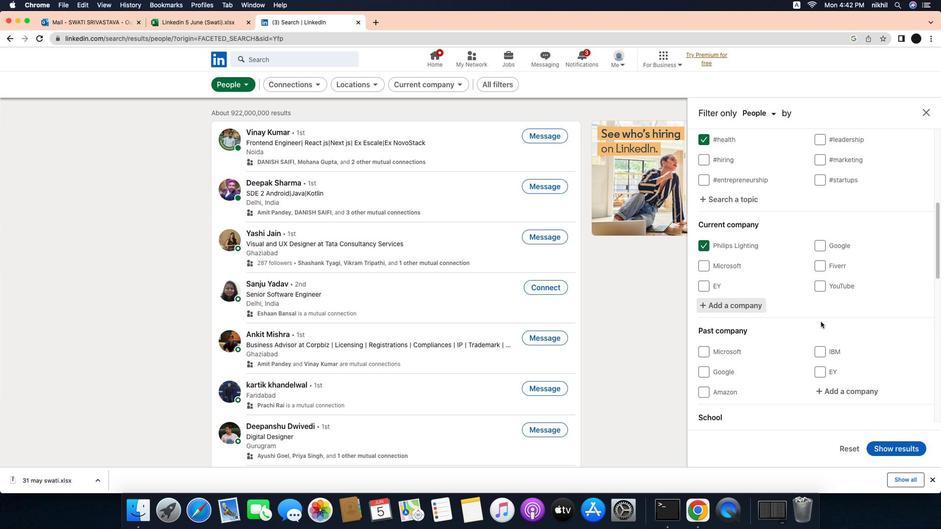
Action: Mouse scrolled (828, 313) with delta (181, 101)
Screenshot: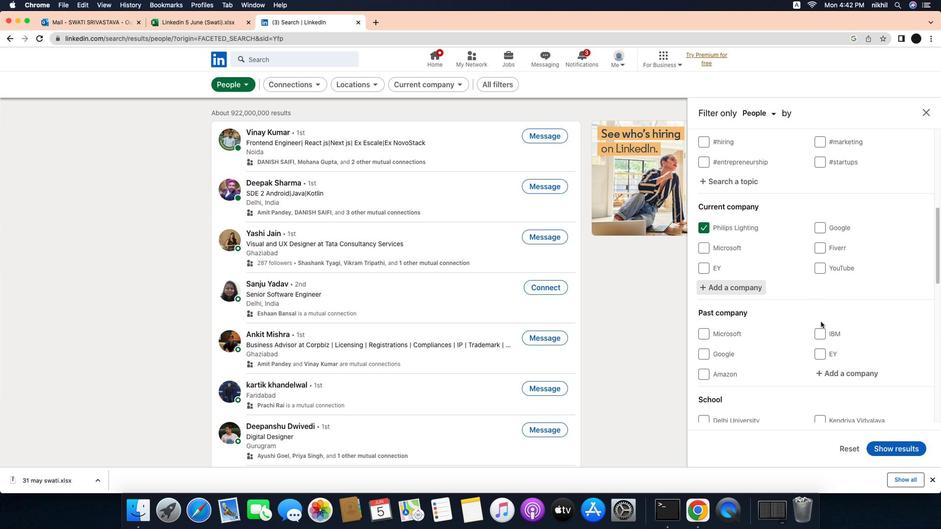 
Action: Mouse scrolled (828, 313) with delta (181, 101)
Screenshot: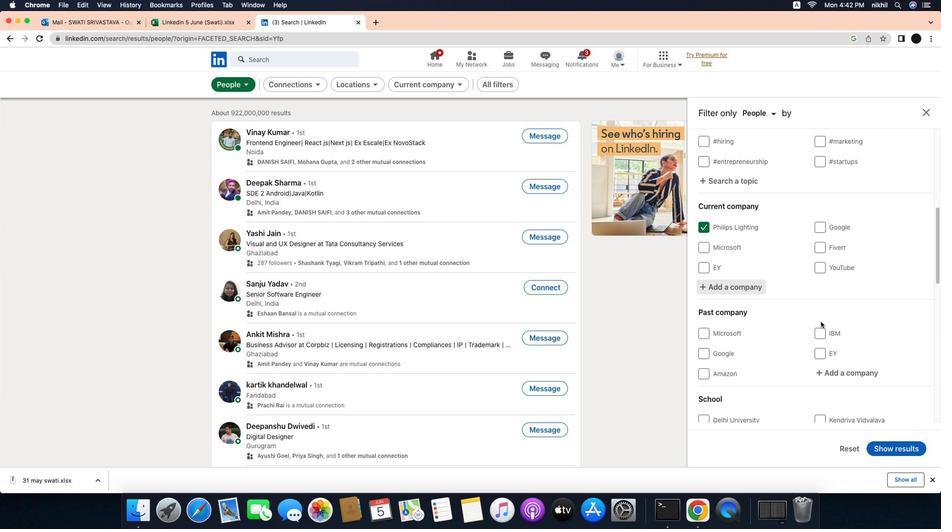 
Action: Mouse scrolled (828, 313) with delta (181, 101)
Screenshot: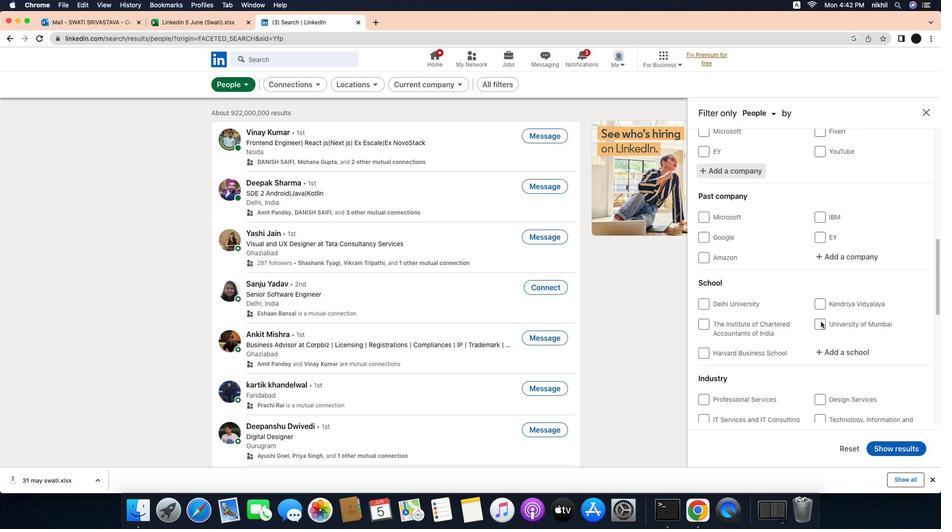 
Action: Mouse scrolled (828, 313) with delta (181, 101)
Screenshot: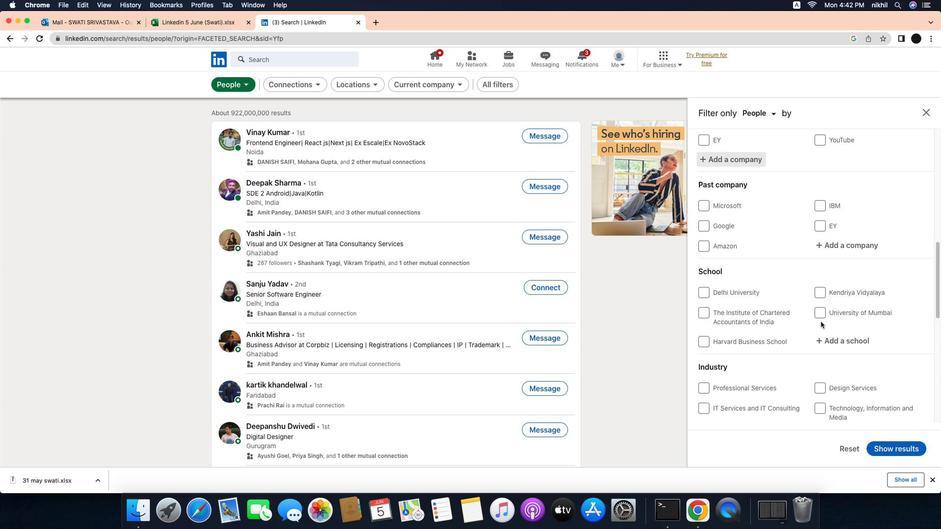 
Action: Mouse scrolled (828, 313) with delta (181, 101)
Screenshot: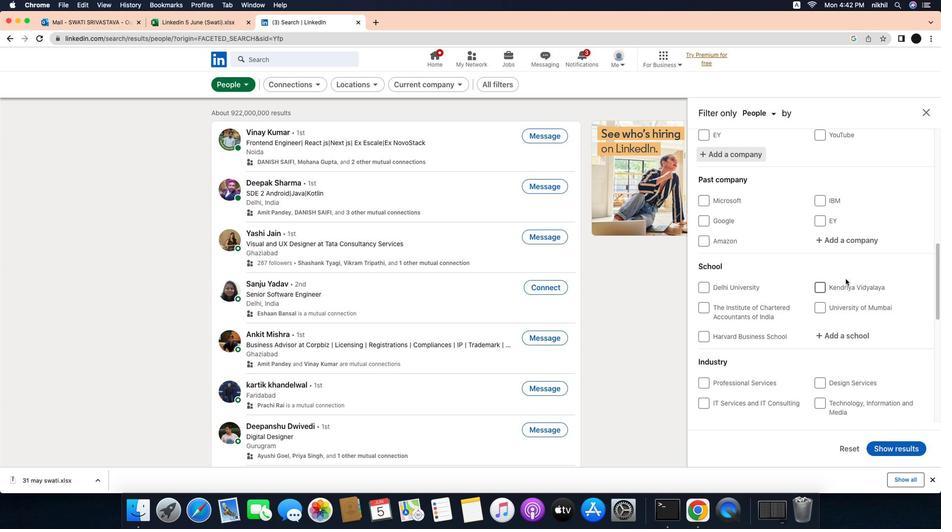 
Action: Mouse scrolled (828, 313) with delta (181, 101)
Screenshot: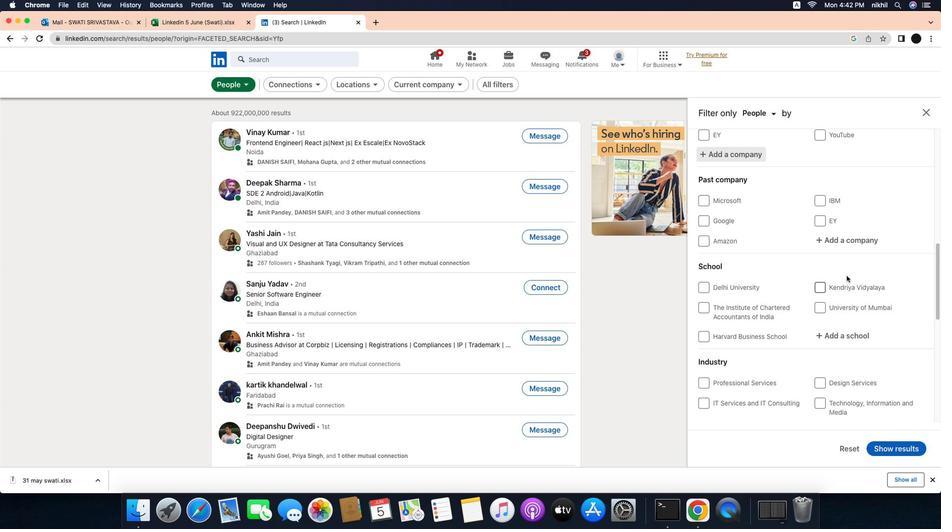 
Action: Mouse scrolled (828, 313) with delta (181, 101)
Screenshot: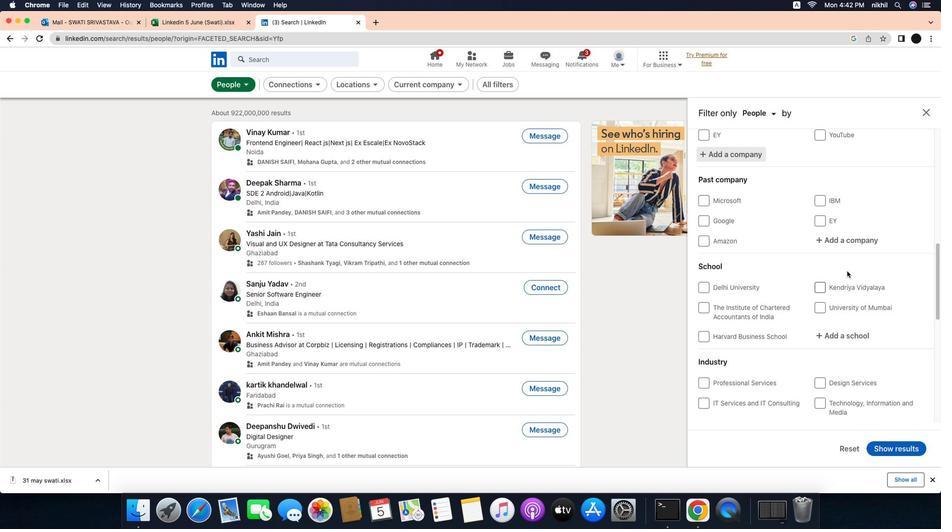 
Action: Mouse scrolled (828, 313) with delta (181, 101)
Screenshot: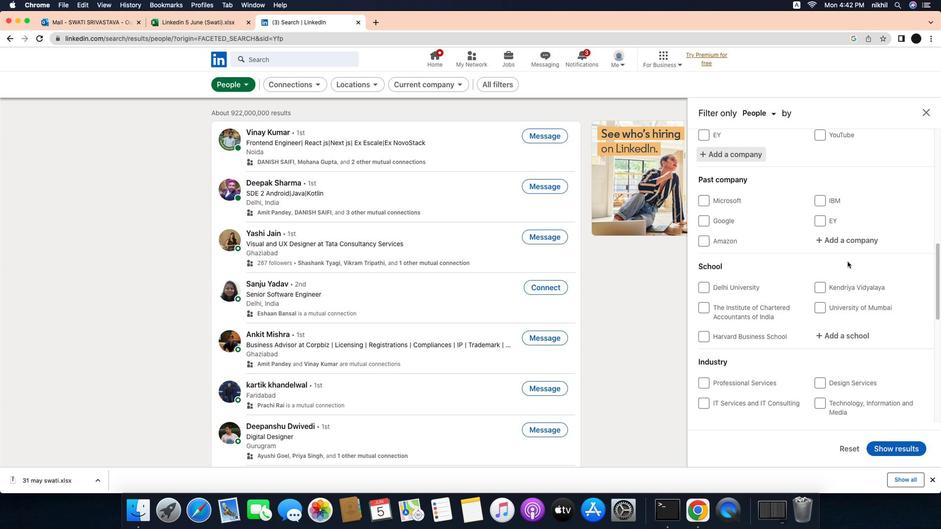 
Action: Mouse moved to (852, 323)
Screenshot: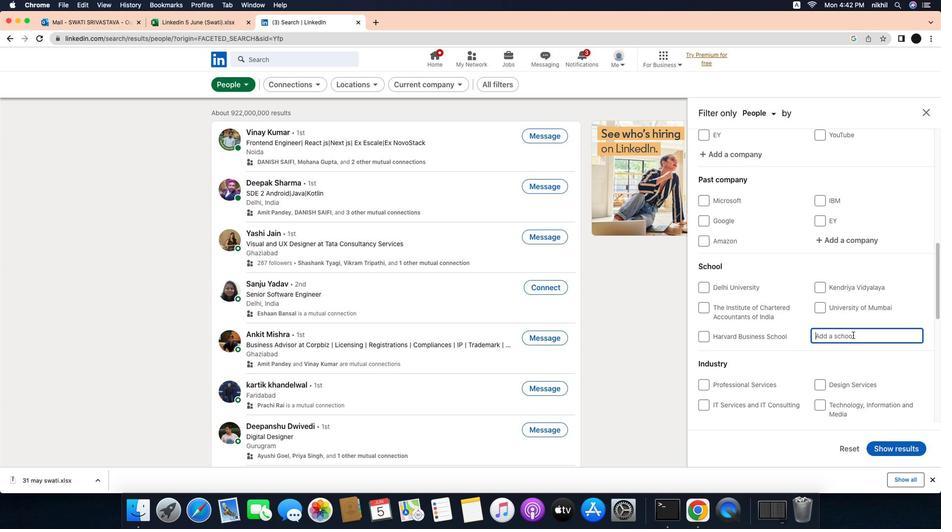 
Action: Mouse pressed left at (852, 323)
Screenshot: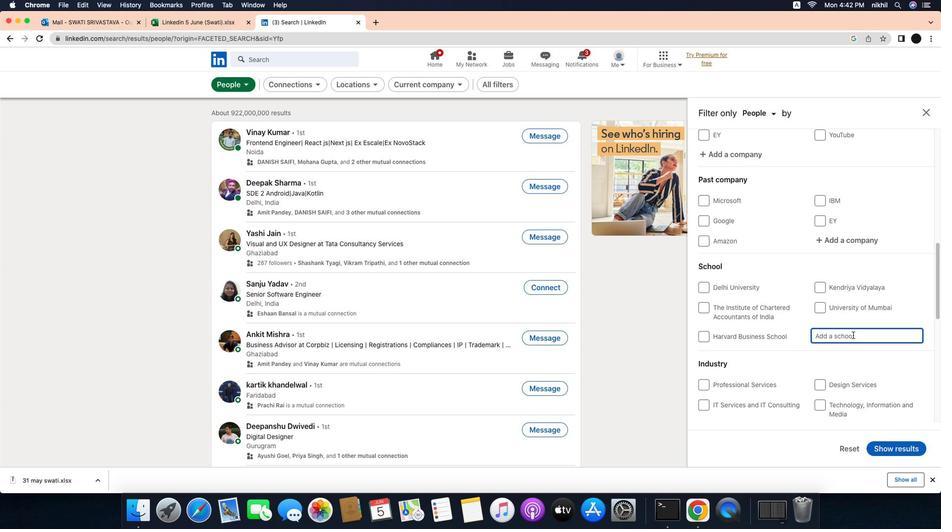
Action: Mouse moved to (854, 322)
Screenshot: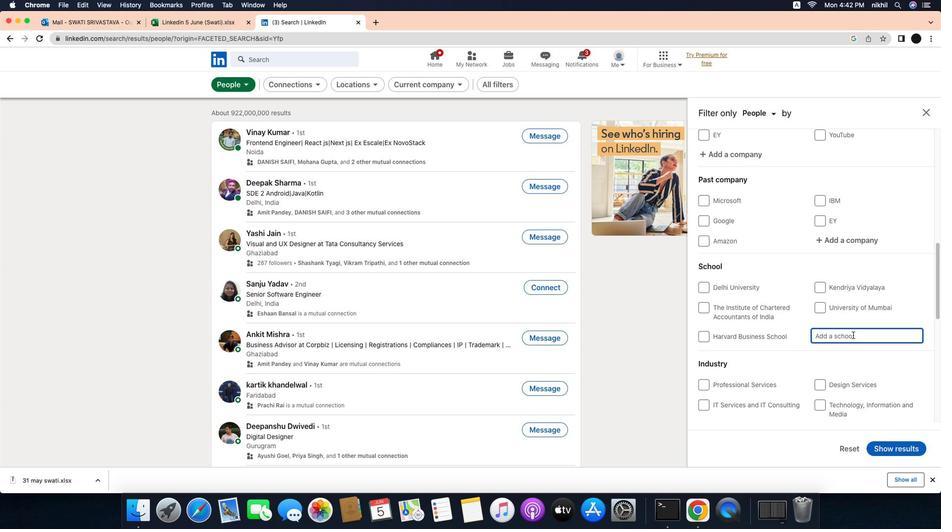 
Action: Mouse pressed left at (854, 322)
Screenshot: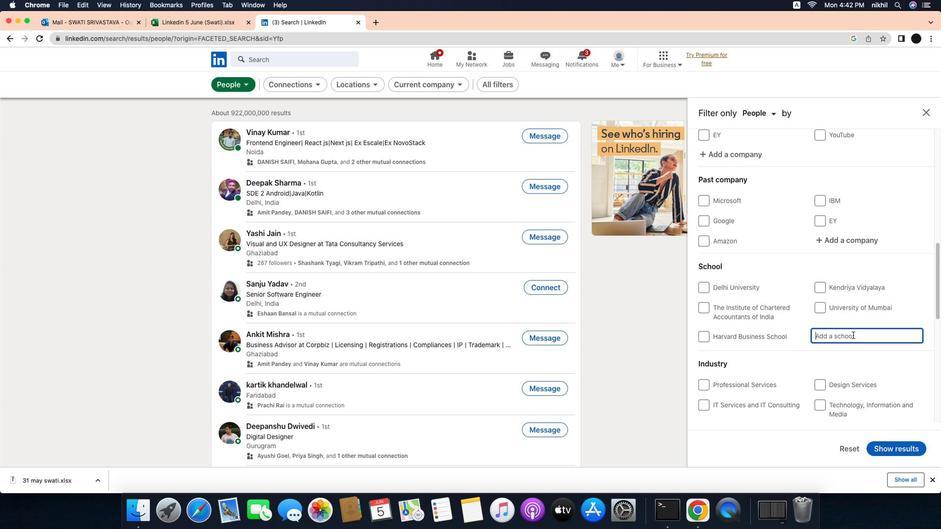 
Action: Key pressed Key.caps_lock'I'Key.caps_lock'n''d''i''a''n'Key.spaceKey.caps_lock'I'Key.caps_lock'n''s''t''i''t''u''t''e'Key.space'o''f'Key.spaceKey.caps_lock'T'Key.caps_lock'e''c''h''n''o''l''o''g''y'','Key.caps_lock'R'Key.caps_lock'o''p''a''r'
Screenshot: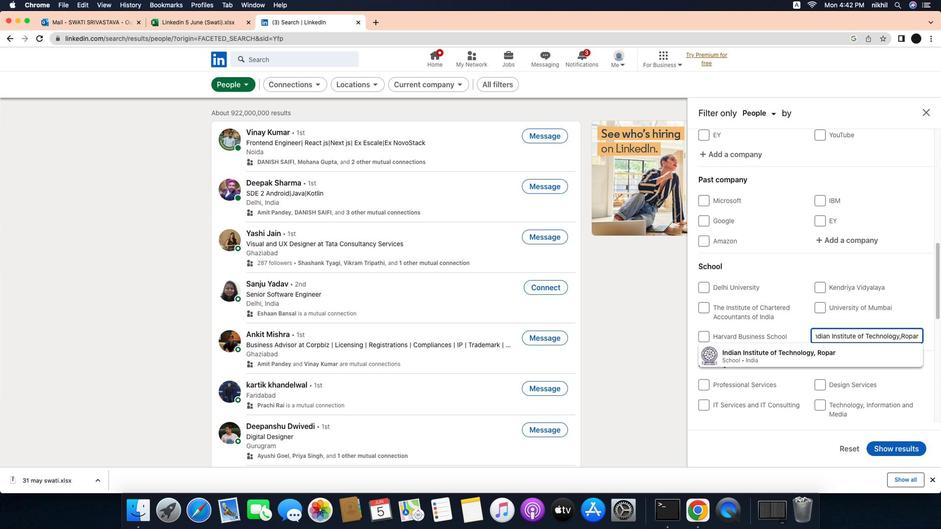 
Action: Mouse moved to (843, 333)
Screenshot: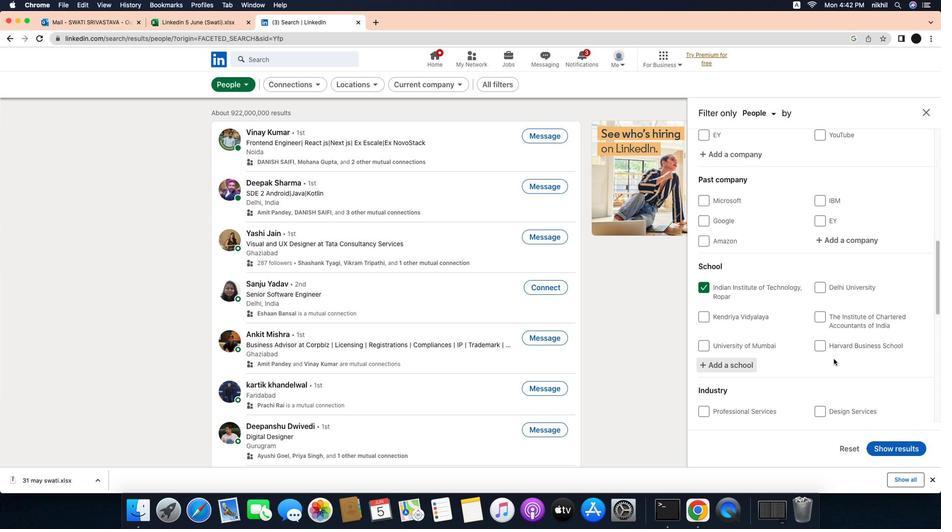 
Action: Mouse pressed left at (843, 333)
Screenshot: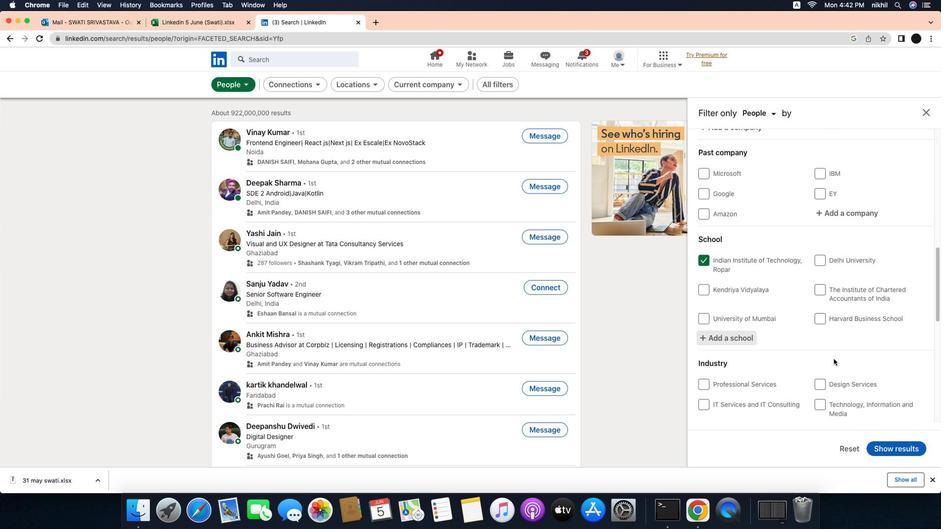 
Action: Mouse moved to (839, 337)
Screenshot: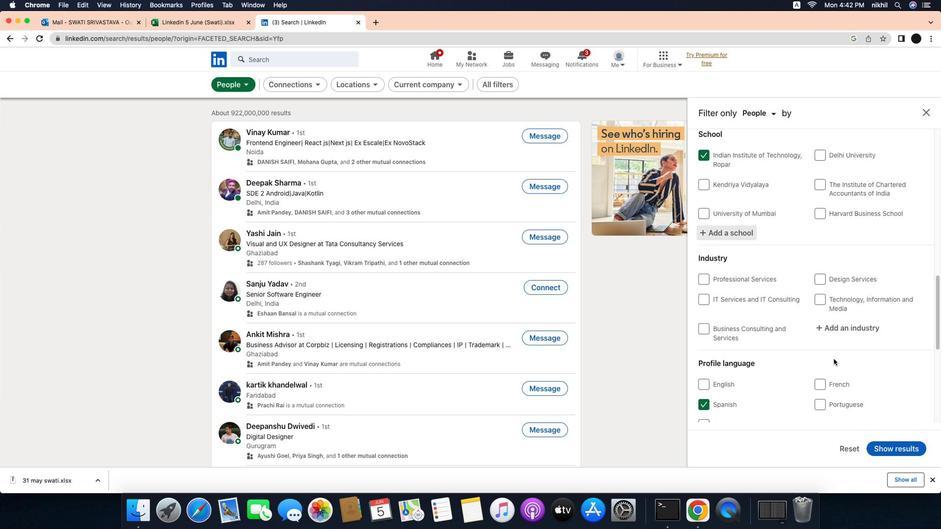 
Action: Mouse scrolled (839, 337) with delta (181, 101)
Screenshot: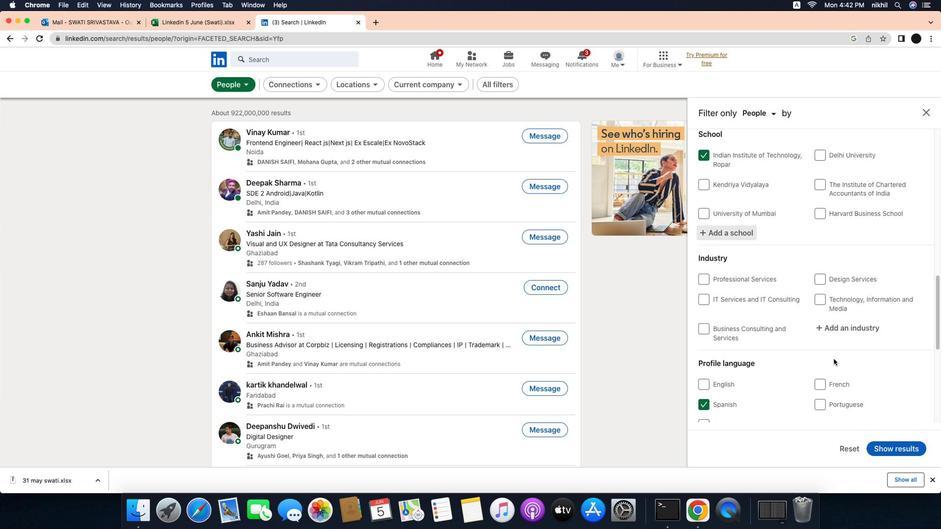 
Action: Mouse moved to (838, 337)
Screenshot: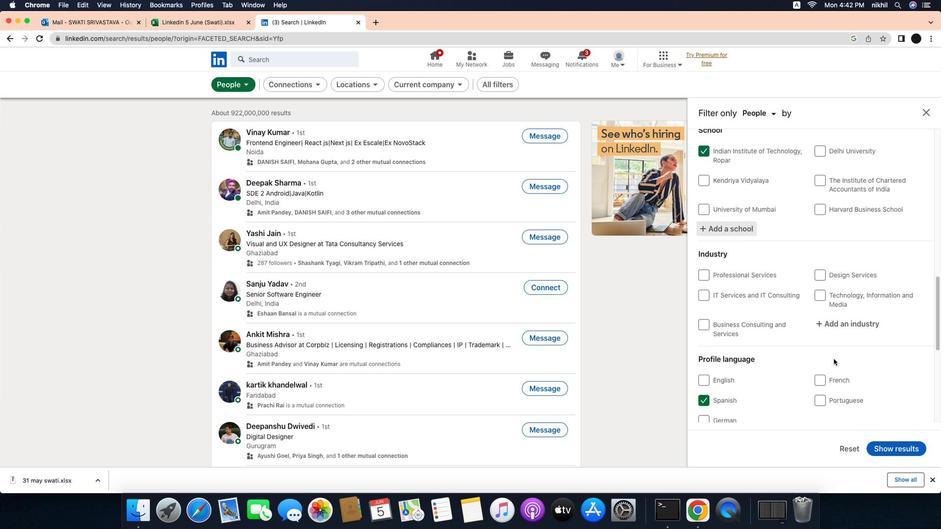 
Action: Mouse scrolled (838, 337) with delta (181, 101)
Screenshot: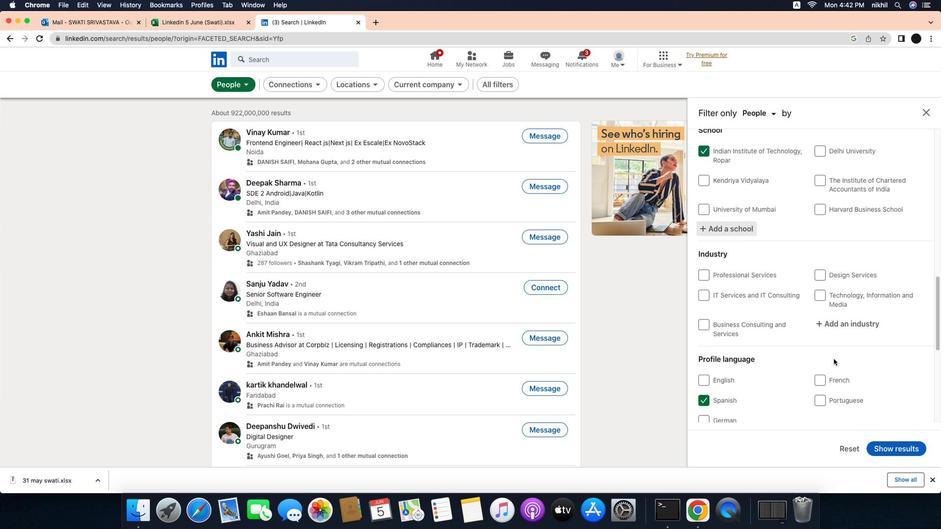 
Action: Mouse scrolled (838, 337) with delta (181, 101)
Screenshot: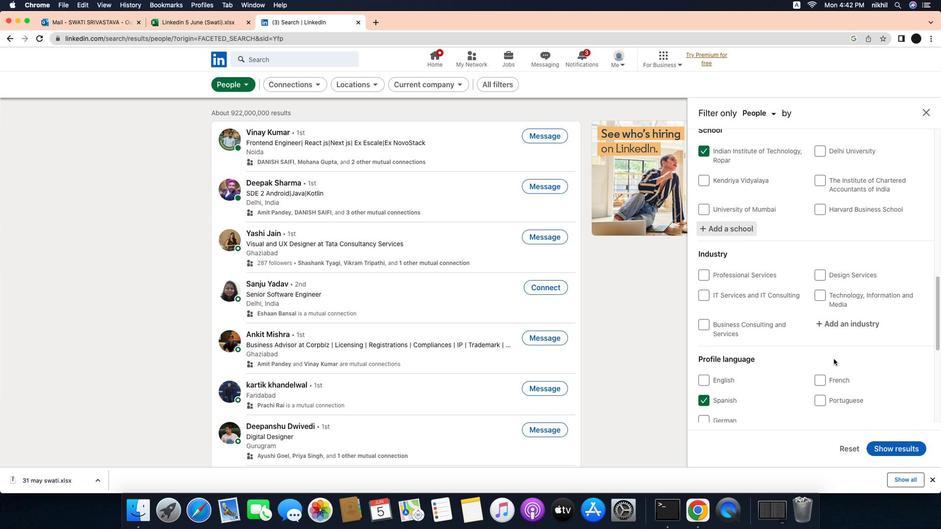 
Action: Mouse scrolled (838, 337) with delta (181, 101)
Screenshot: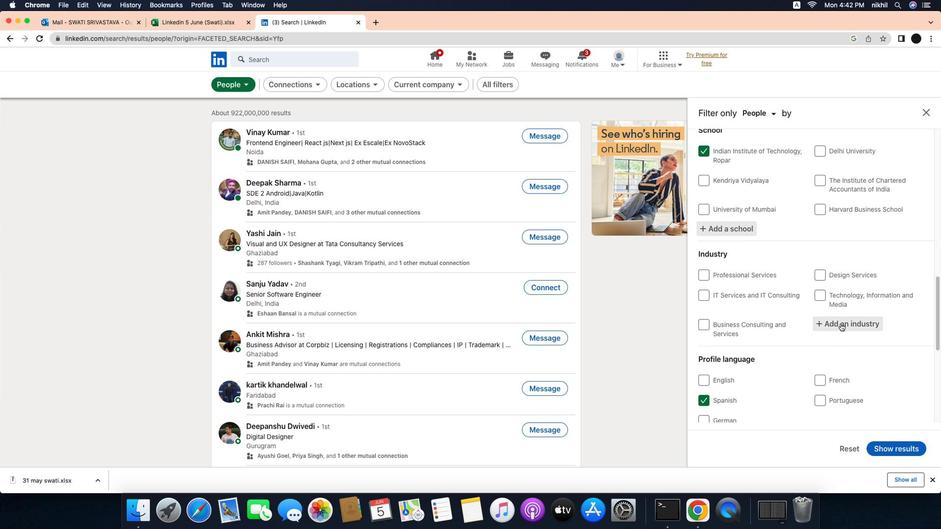 
Action: Mouse scrolled (838, 337) with delta (181, 101)
Screenshot: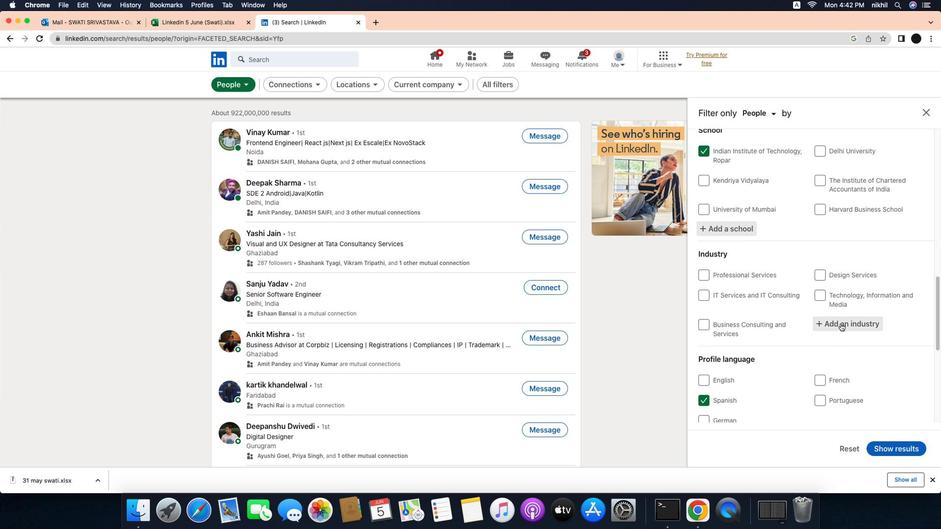 
Action: Mouse scrolled (838, 337) with delta (181, 101)
Screenshot: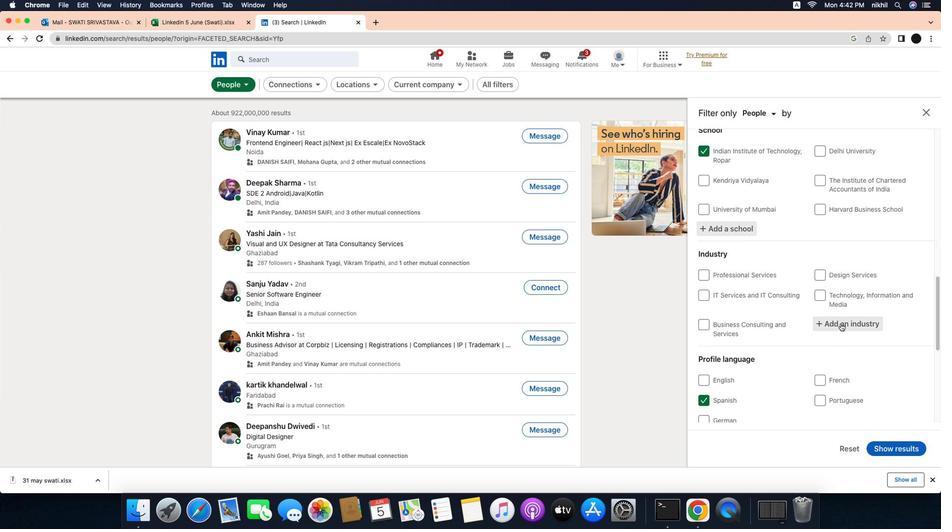 
Action: Mouse moved to (844, 314)
Screenshot: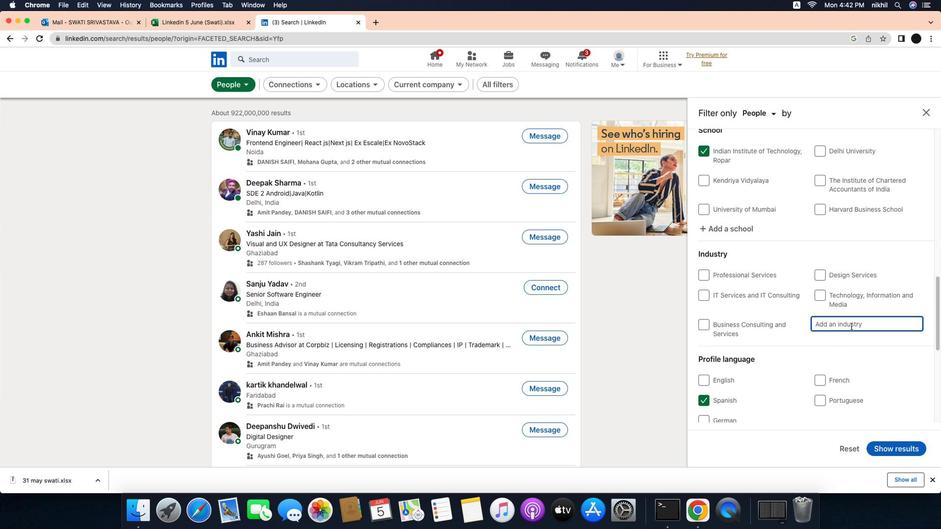 
Action: Mouse pressed left at (844, 314)
Screenshot: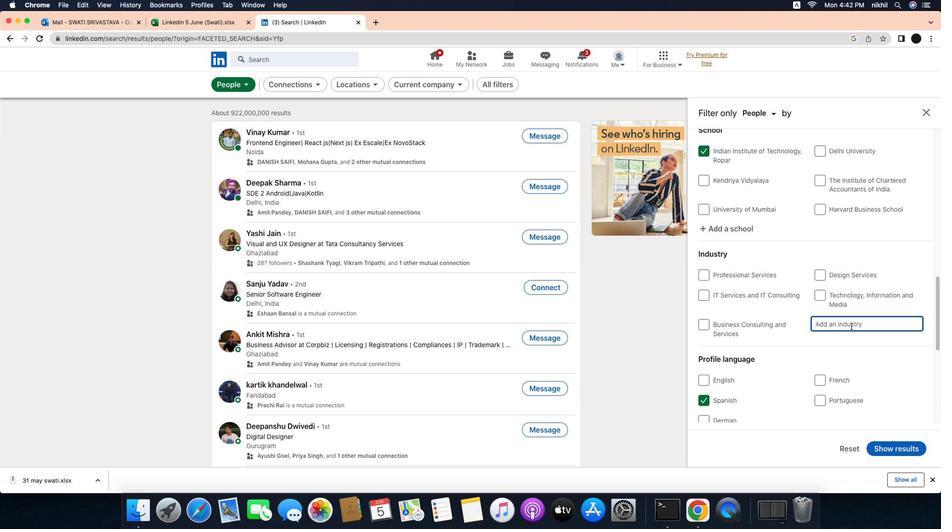 
Action: Mouse moved to (852, 316)
Screenshot: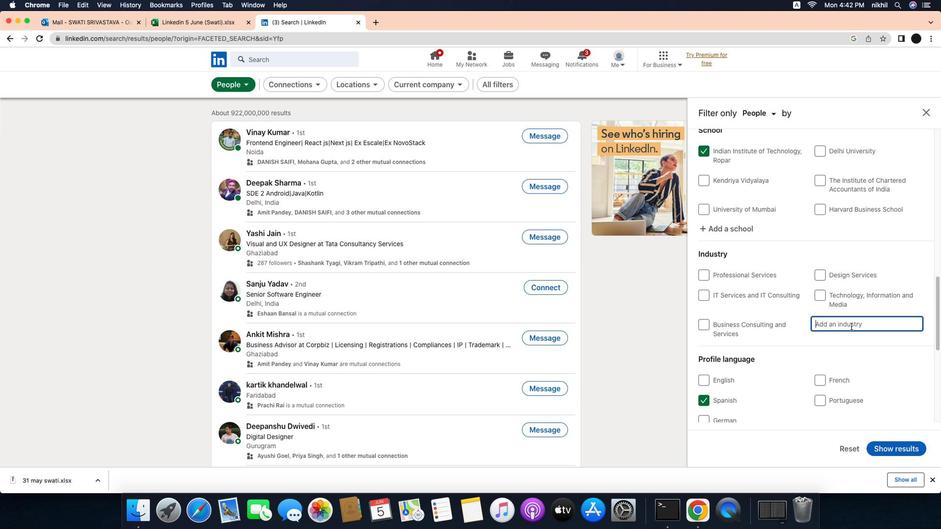
Action: Mouse pressed left at (852, 316)
Screenshot: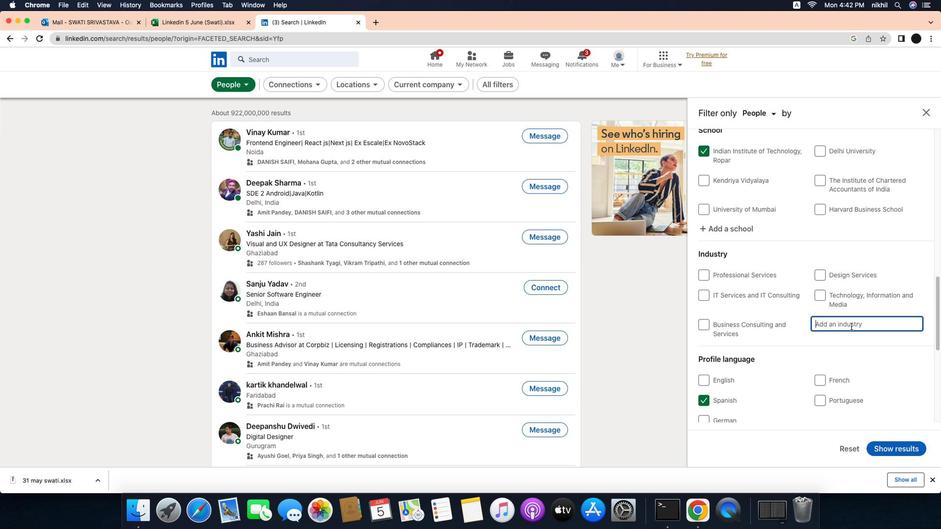 
Action: Key pressed Key.caps_lock'R'Key.caps_lock'e''t''a''i''l'Key.spaceKey.caps_lock'P'Key.caps_lock'h''a''r''m''a''c''i''e''s'
Screenshot: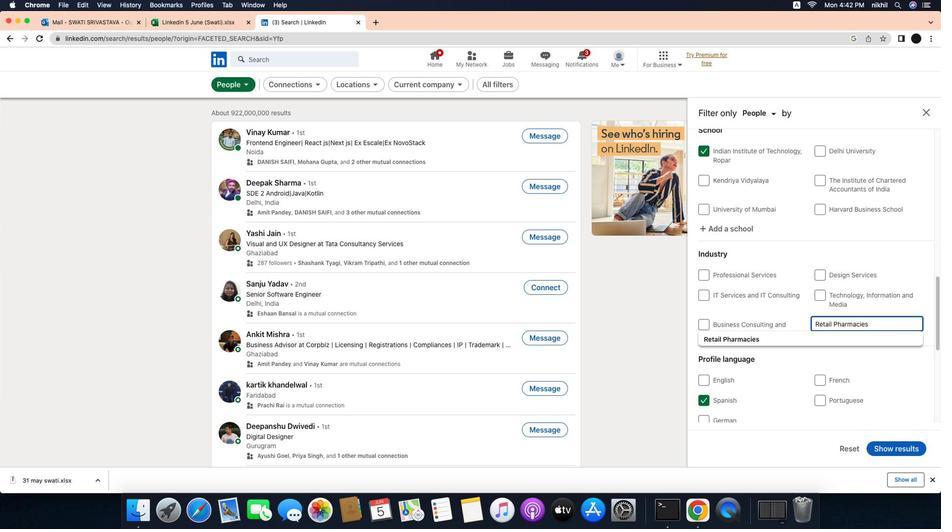 
Action: Mouse moved to (826, 325)
Screenshot: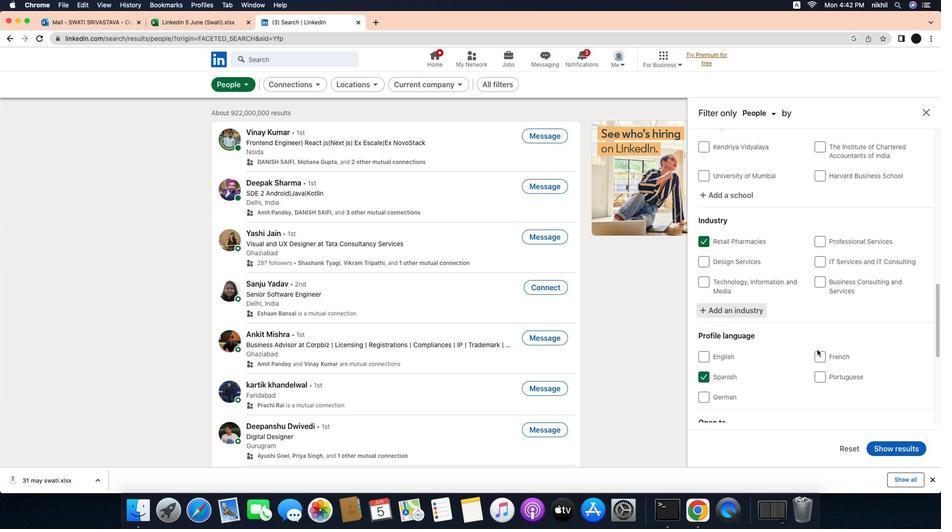 
Action: Mouse pressed left at (826, 325)
Screenshot: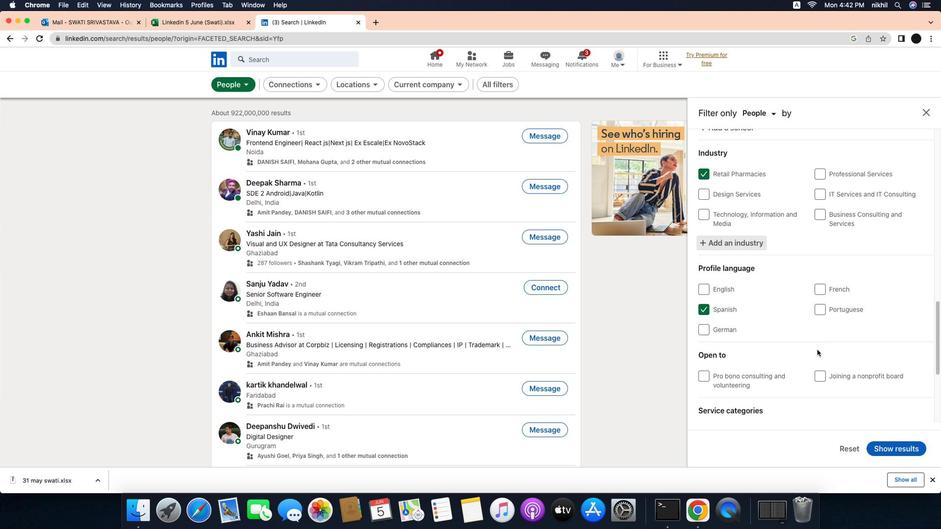 
Action: Mouse moved to (826, 332)
Screenshot: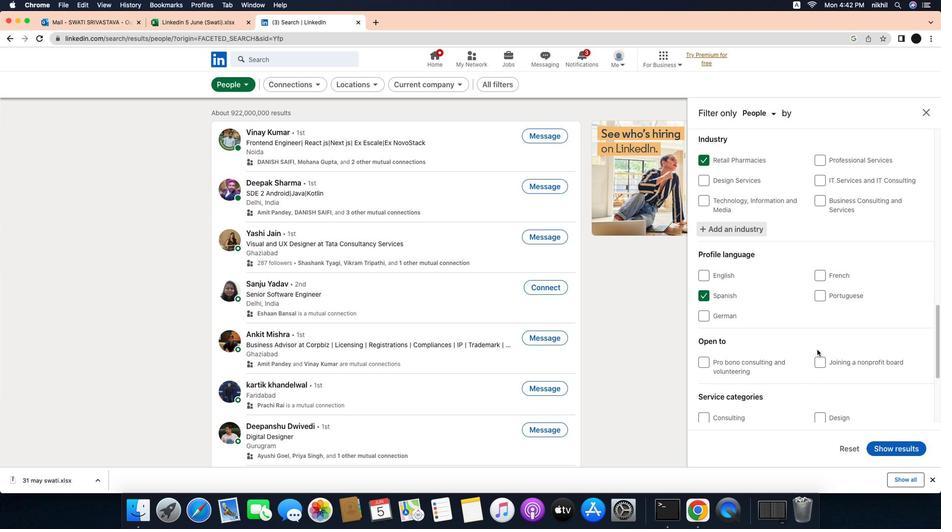
Action: Mouse scrolled (826, 332) with delta (181, 101)
Screenshot: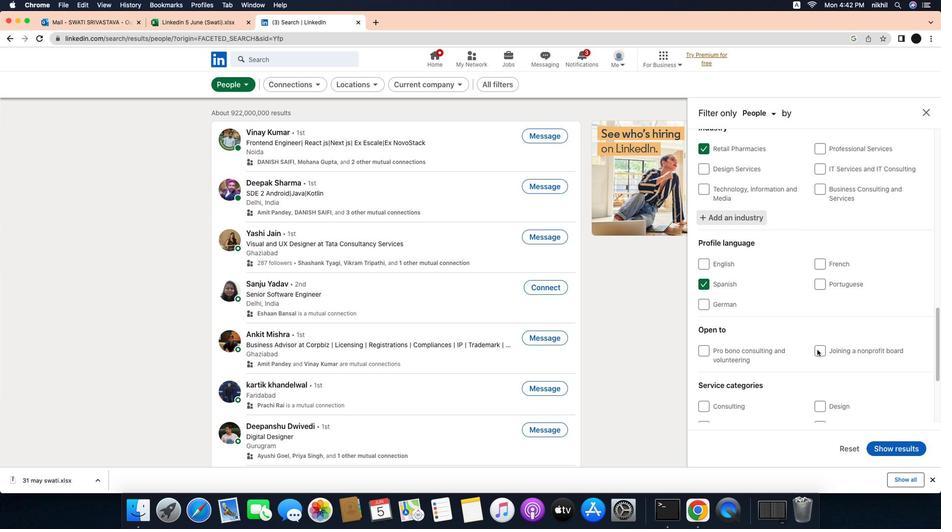 
Action: Mouse scrolled (826, 332) with delta (181, 101)
Screenshot: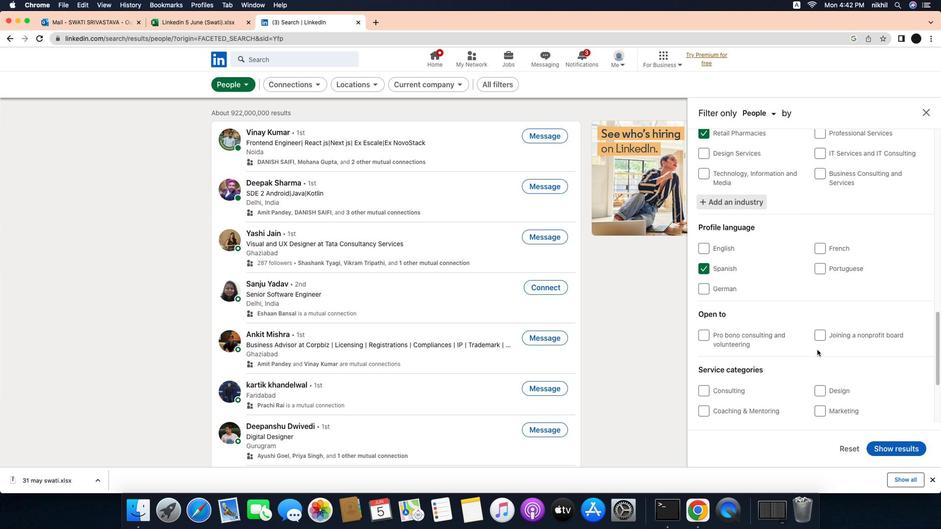 
Action: Mouse scrolled (826, 332) with delta (181, 101)
Screenshot: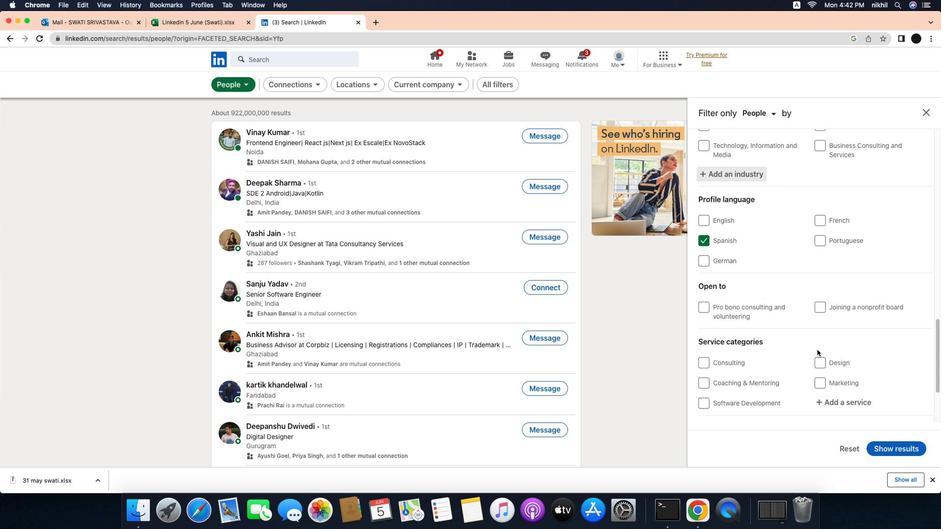 
Action: Mouse scrolled (826, 332) with delta (181, 101)
Screenshot: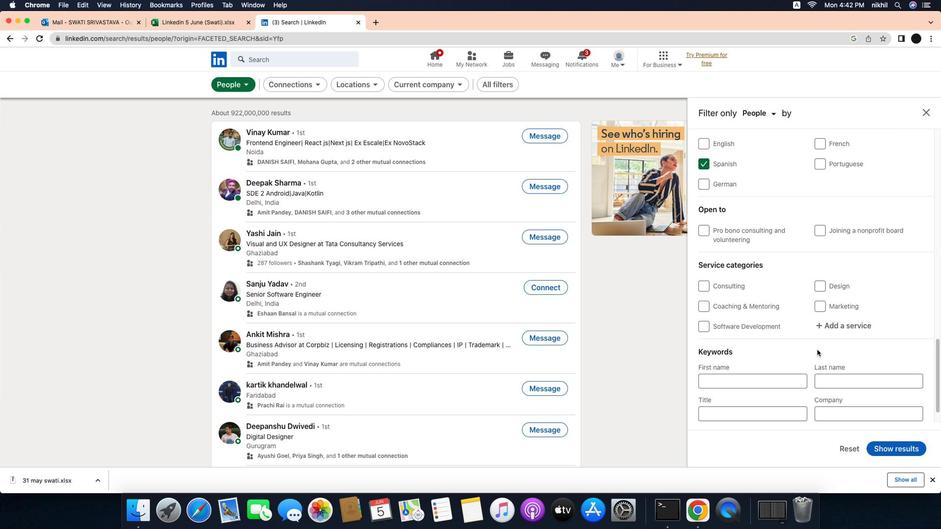 
Action: Mouse scrolled (826, 332) with delta (181, 101)
Screenshot: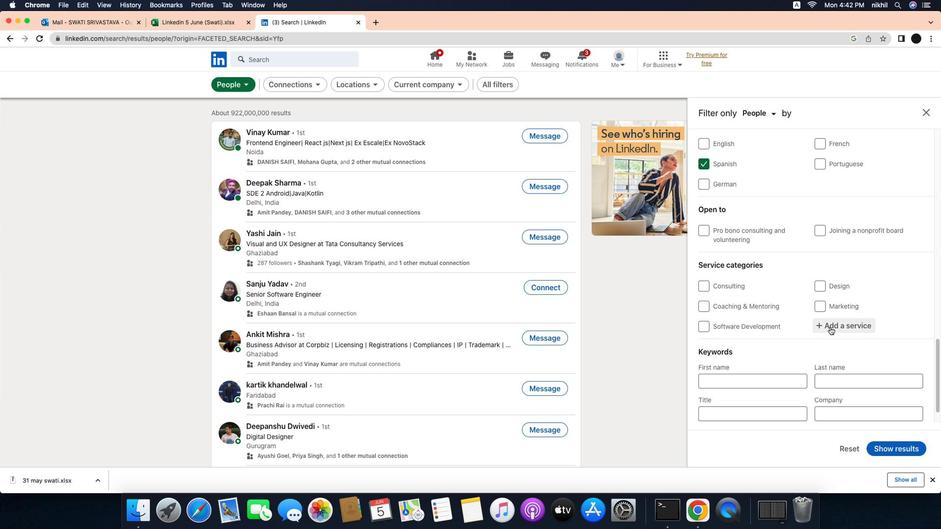 
Action: Mouse scrolled (826, 332) with delta (181, 101)
Screenshot: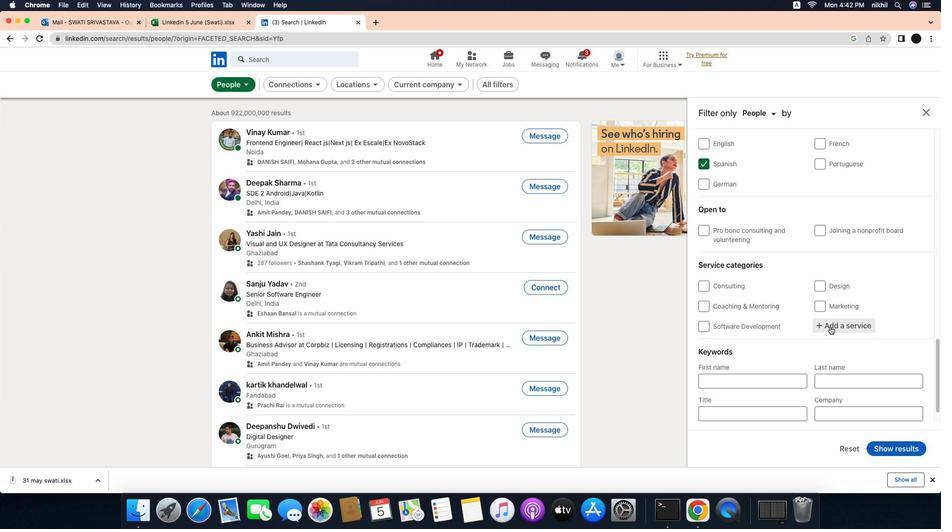 
Action: Mouse scrolled (826, 332) with delta (181, 101)
Screenshot: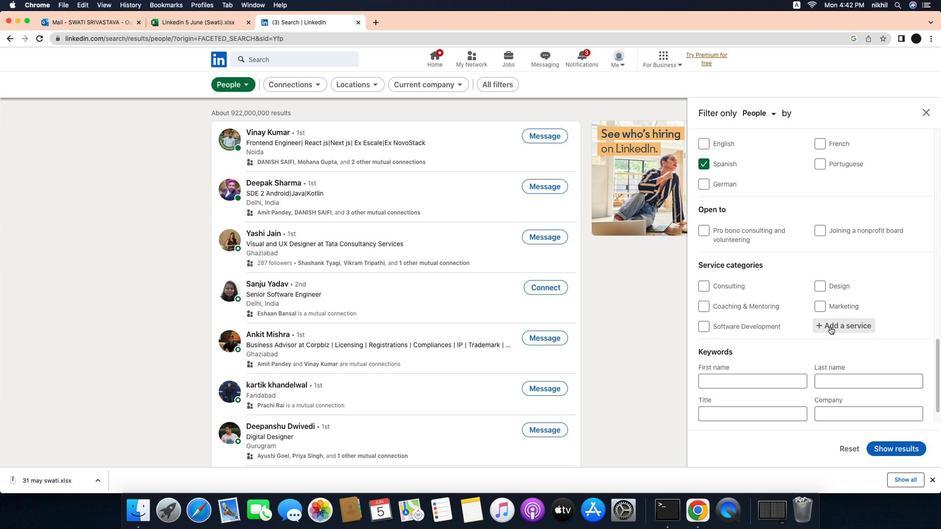 
Action: Mouse scrolled (826, 332) with delta (181, 101)
Screenshot: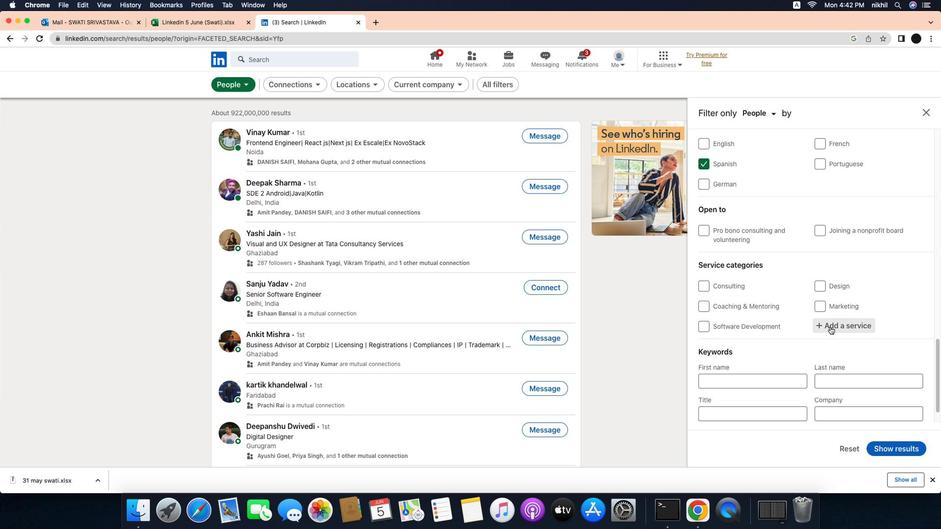 
Action: Mouse moved to (835, 316)
Screenshot: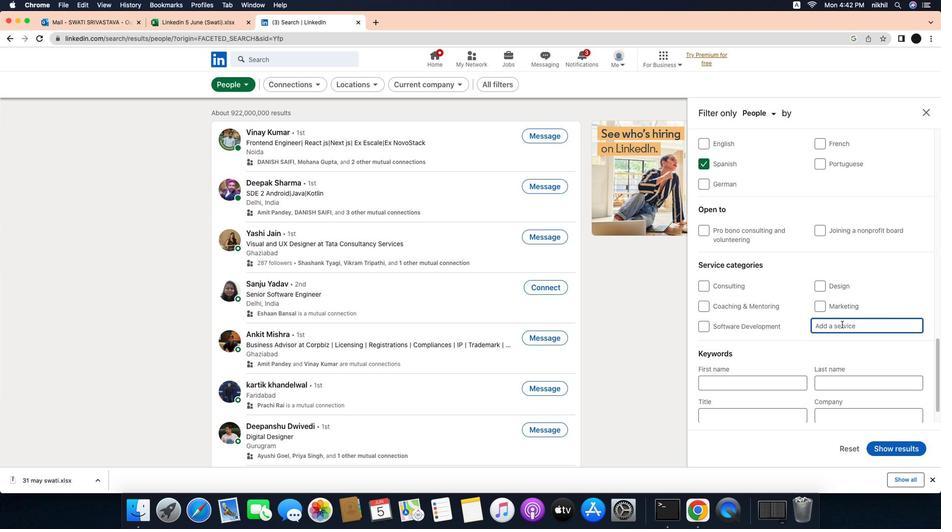 
Action: Mouse pressed left at (835, 316)
Screenshot: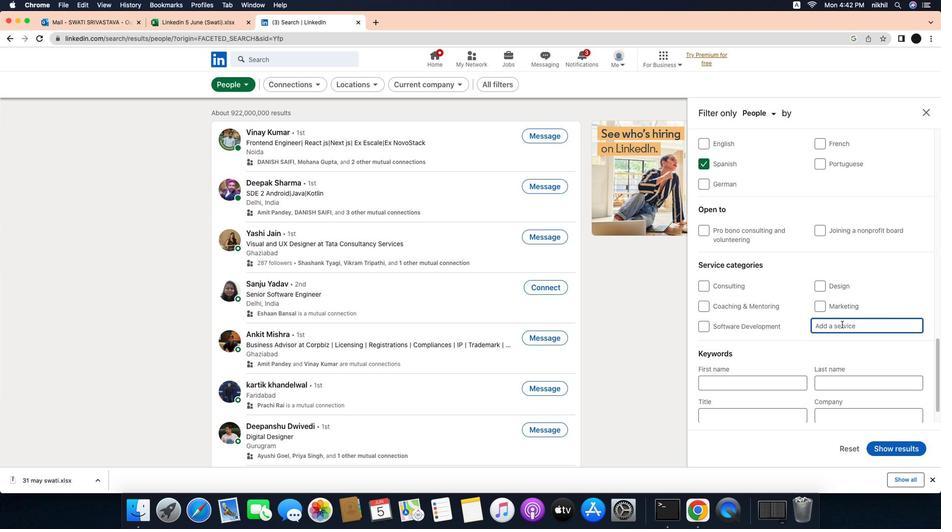 
Action: Mouse moved to (845, 315)
Screenshot: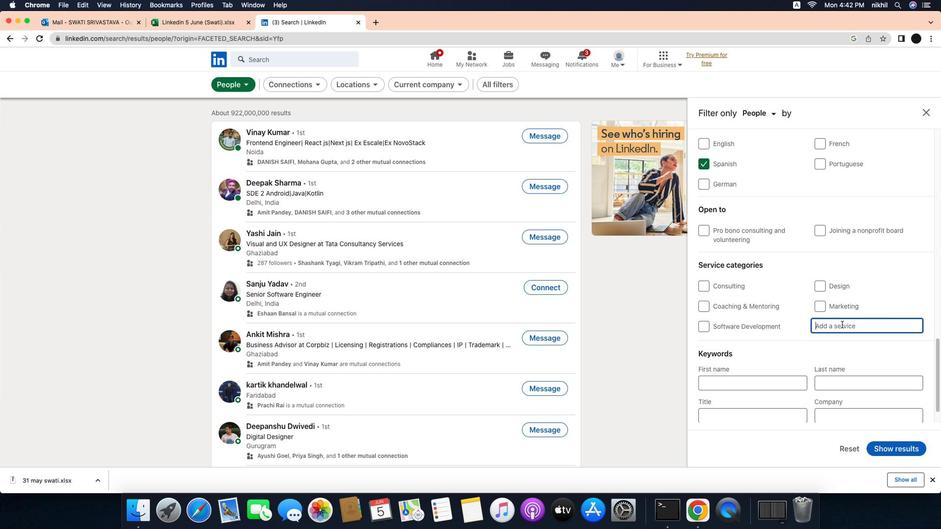 
Action: Mouse pressed left at (845, 315)
Screenshot: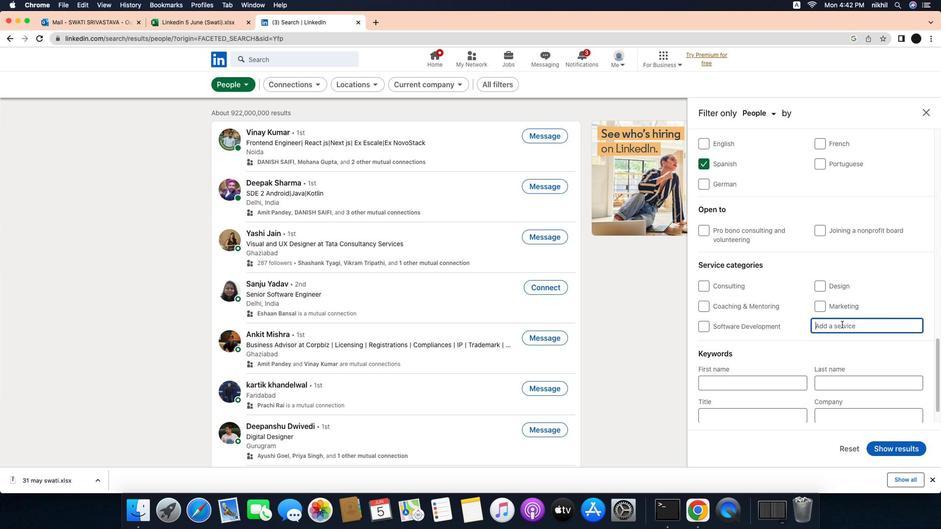 
Action: Key pressed Key.caps_lock'U'Key.caps_lock's''e''r'Key.spaceKey.caps_lock'E'Key.caps_lock'x''p''e''r''i''e''n''c''e'
Screenshot: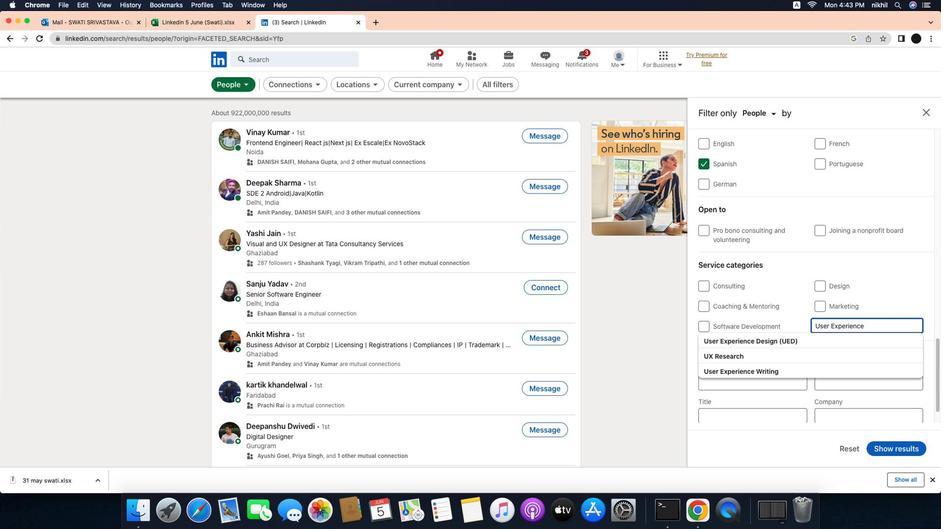
Action: Mouse moved to (868, 314)
Screenshot: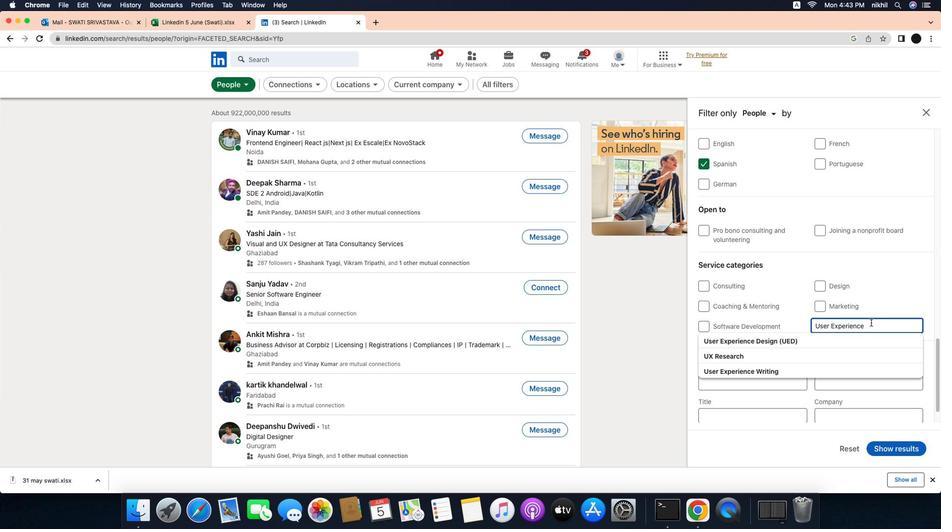 
Action: Key pressed Key.enter
Screenshot: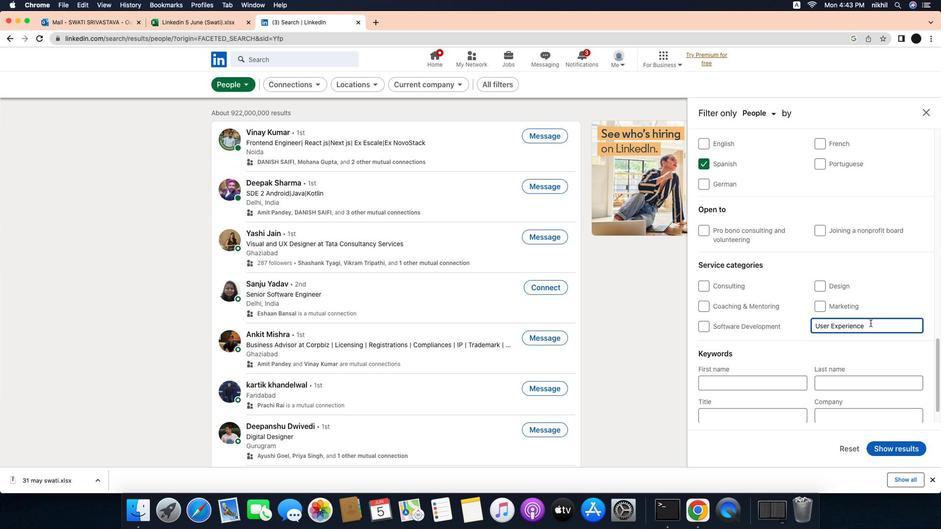 
Action: Mouse moved to (849, 331)
Screenshot: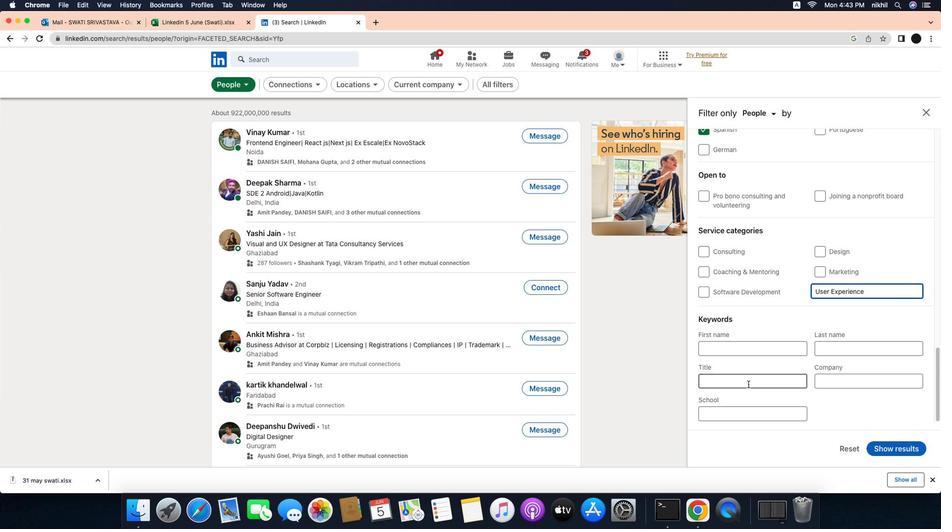 
Action: Mouse scrolled (849, 331) with delta (181, 101)
Screenshot: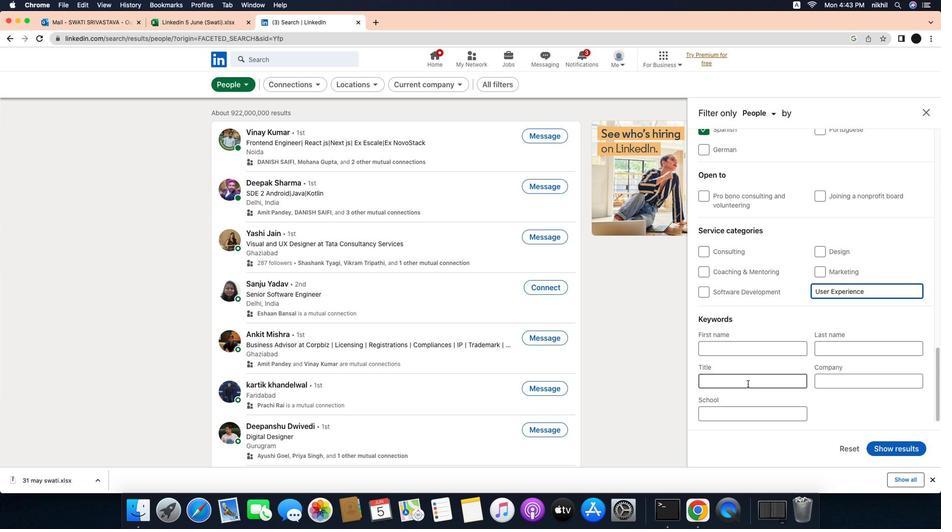 
Action: Mouse scrolled (849, 331) with delta (181, 101)
Screenshot: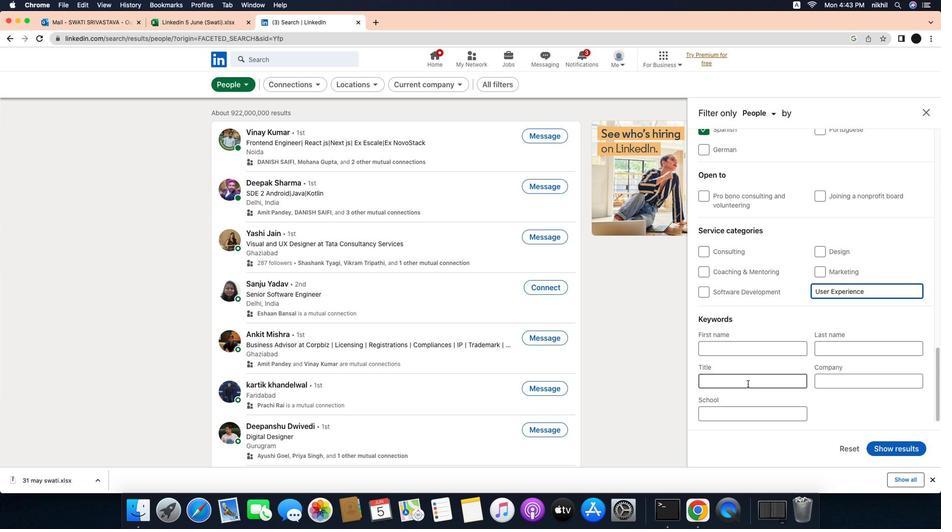 
Action: Mouse scrolled (849, 331) with delta (181, 101)
Screenshot: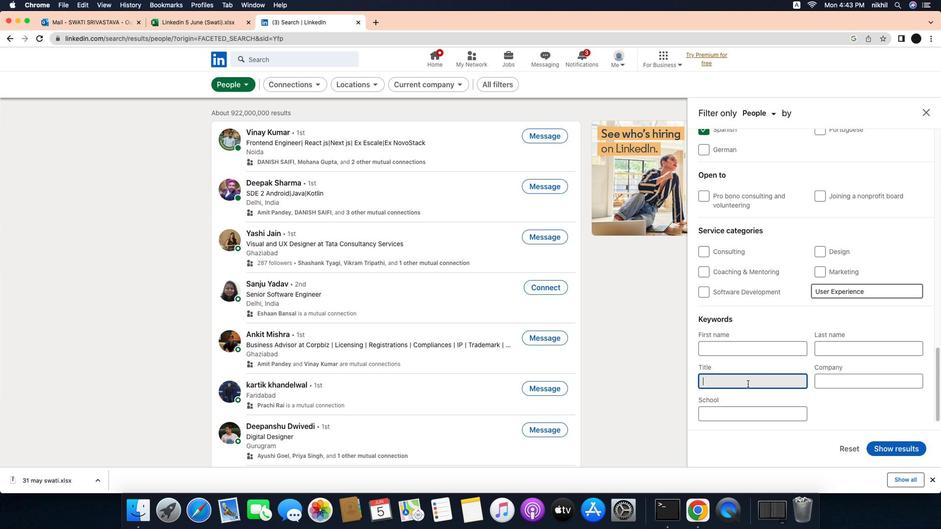 
Action: Mouse moved to (771, 354)
Screenshot: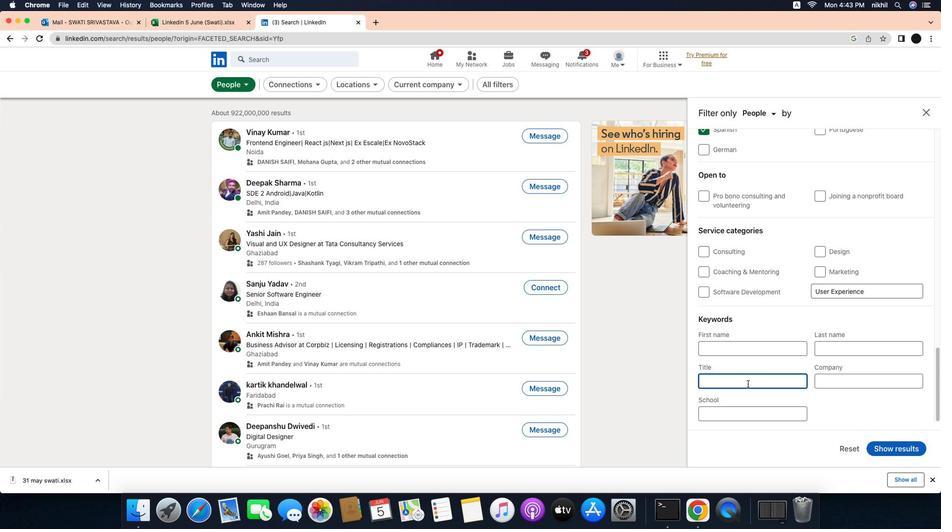 
Action: Mouse pressed left at (771, 354)
Screenshot: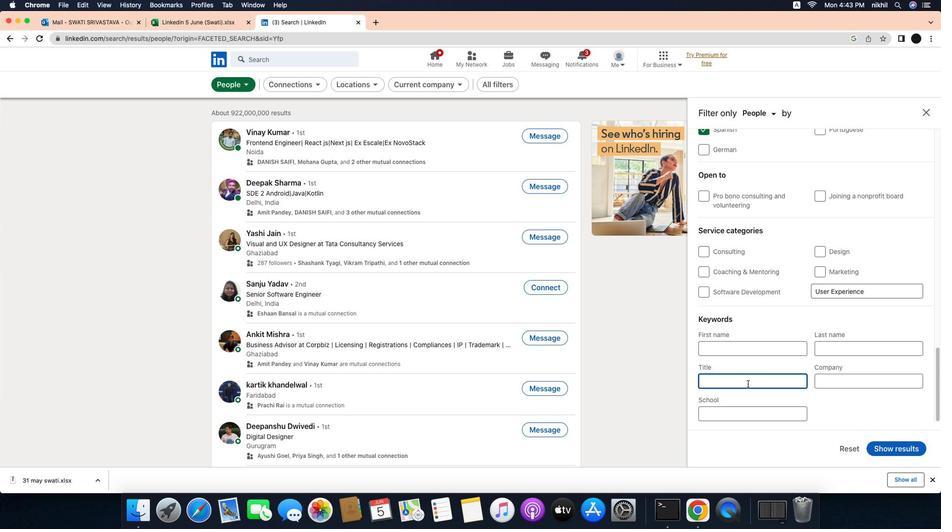 
Action: Key pressed Key.caps_lock'W'Key.caps_lock'e''l''d''i''n''g'
Screenshot: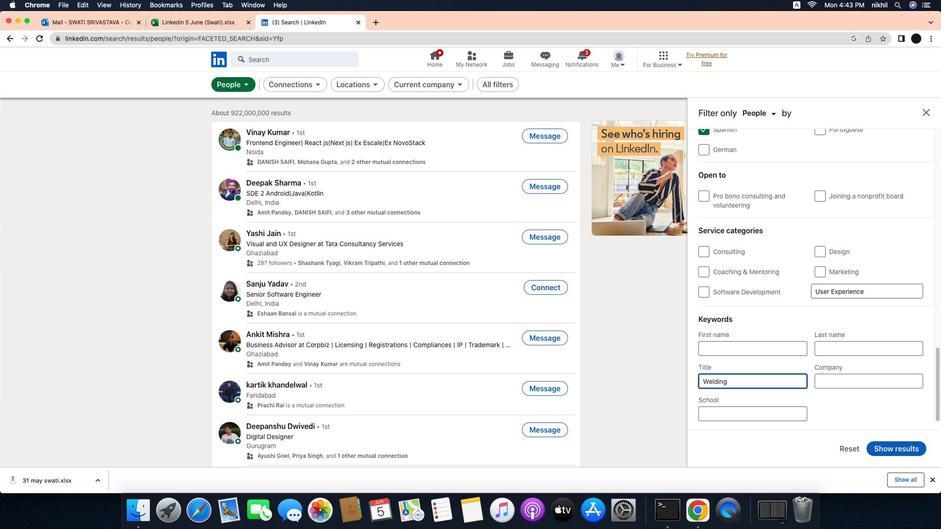 
Action: Mouse moved to (896, 399)
Screenshot: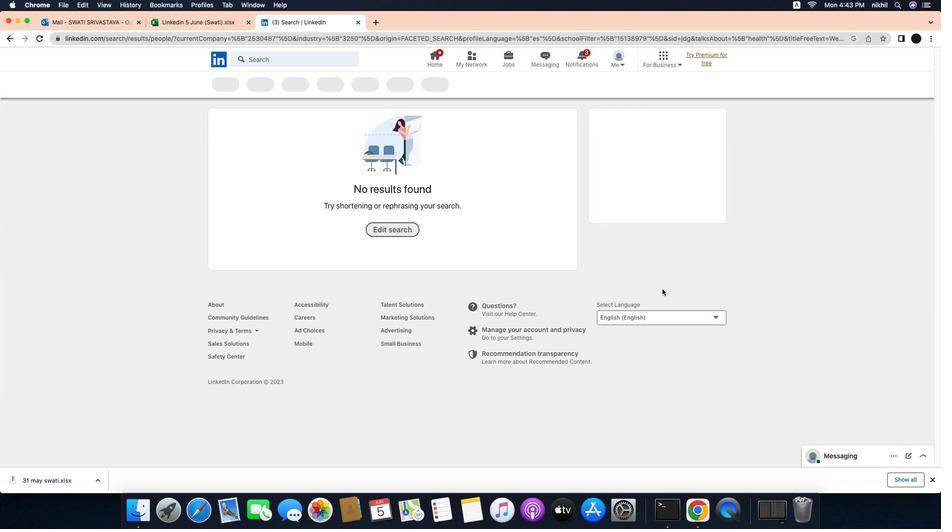 
Action: Mouse pressed left at (896, 399)
Screenshot: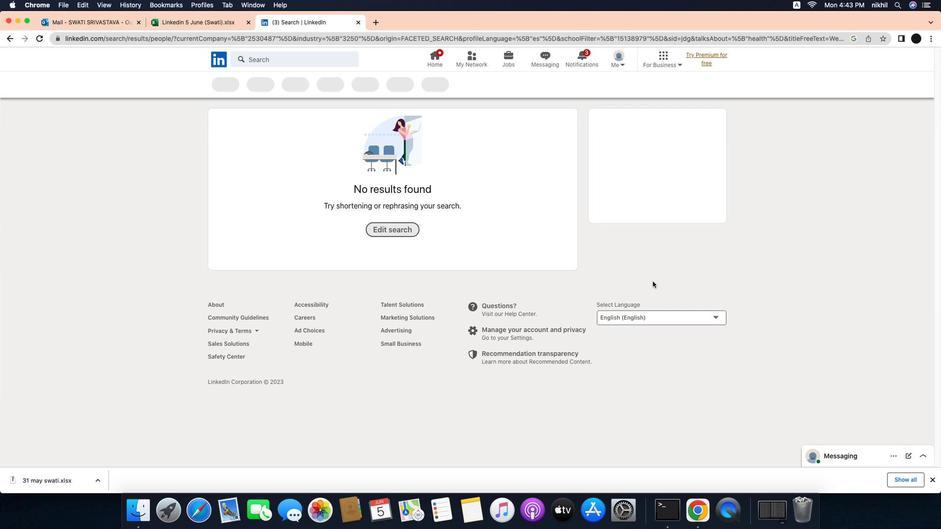 
Action: Mouse moved to (694, 285)
Screenshot: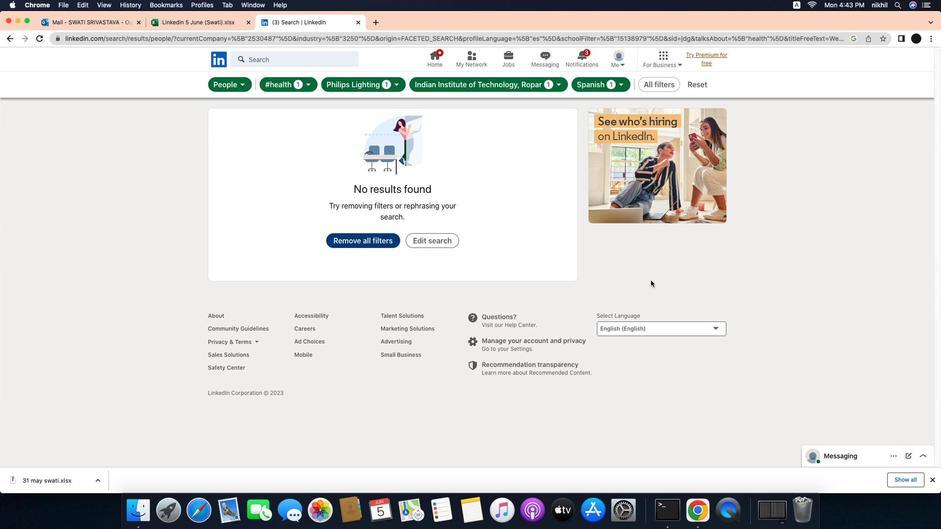
